 Task: Add an event with the title Monthly Sales Review and Goal Setting, date '2023/10/07', time 7:00 AM to 9:00 AMand add a description: Project risk mitigation refers to the process of identifying potential risks that could impact a project's success and taking proactive steps to minimize or eliminate those risks. It involves implementing strategies, actions, and contingency plans to reduce the likelihood and impact of identified risks. Select event color  Blueberry . Add location for the event as: Gothenburg, Sweden, logged in from the account softage.4@softage.netand send the event invitation to softage.3@softage.net and softage.5@softage.net. Set a reminder for the event Weekly on Sunday
Action: Mouse moved to (92, 107)
Screenshot: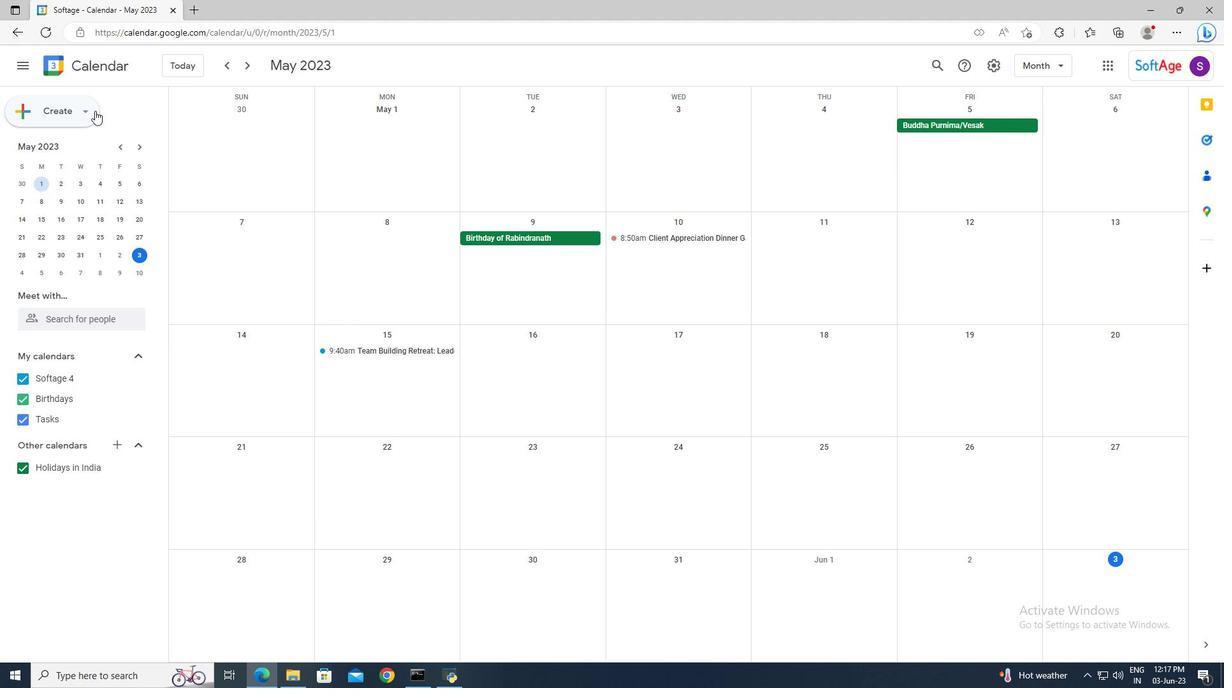 
Action: Mouse pressed left at (92, 107)
Screenshot: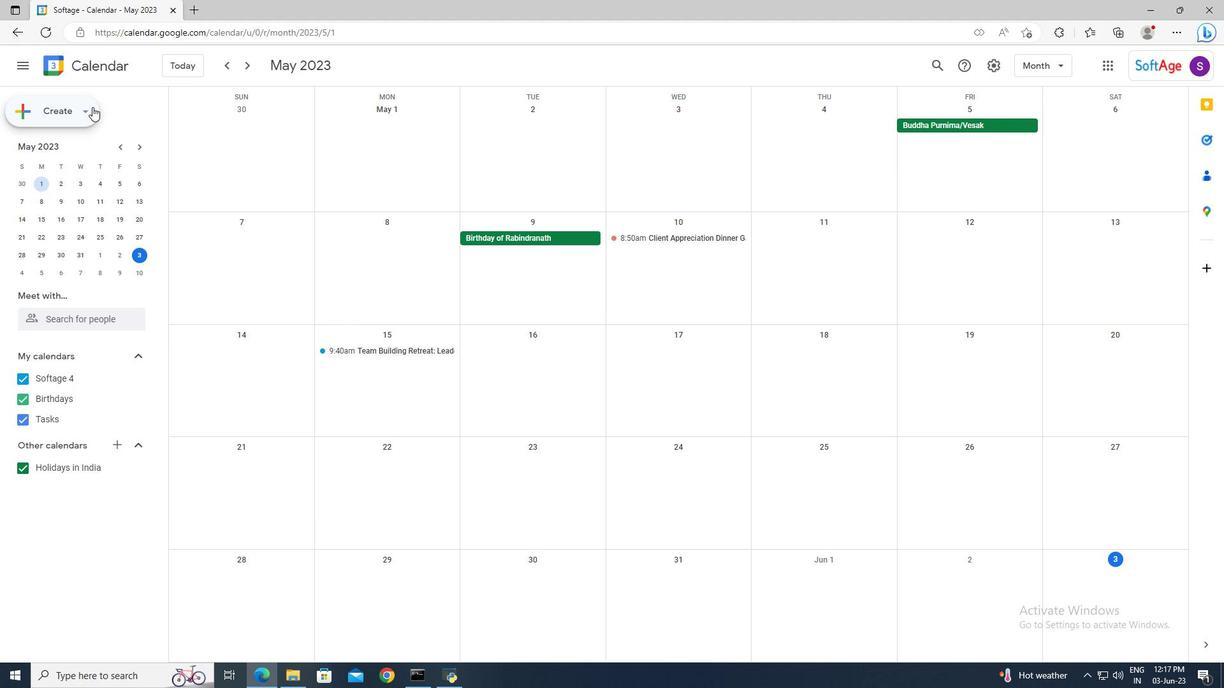 
Action: Mouse moved to (92, 144)
Screenshot: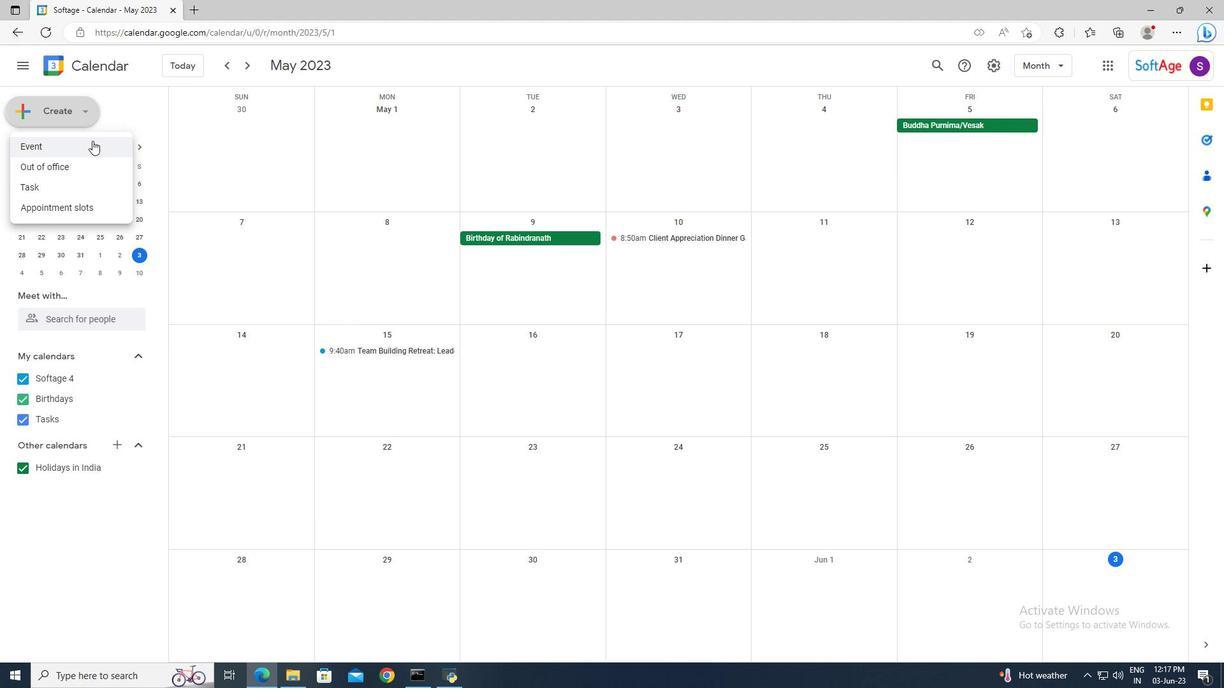 
Action: Mouse pressed left at (92, 144)
Screenshot: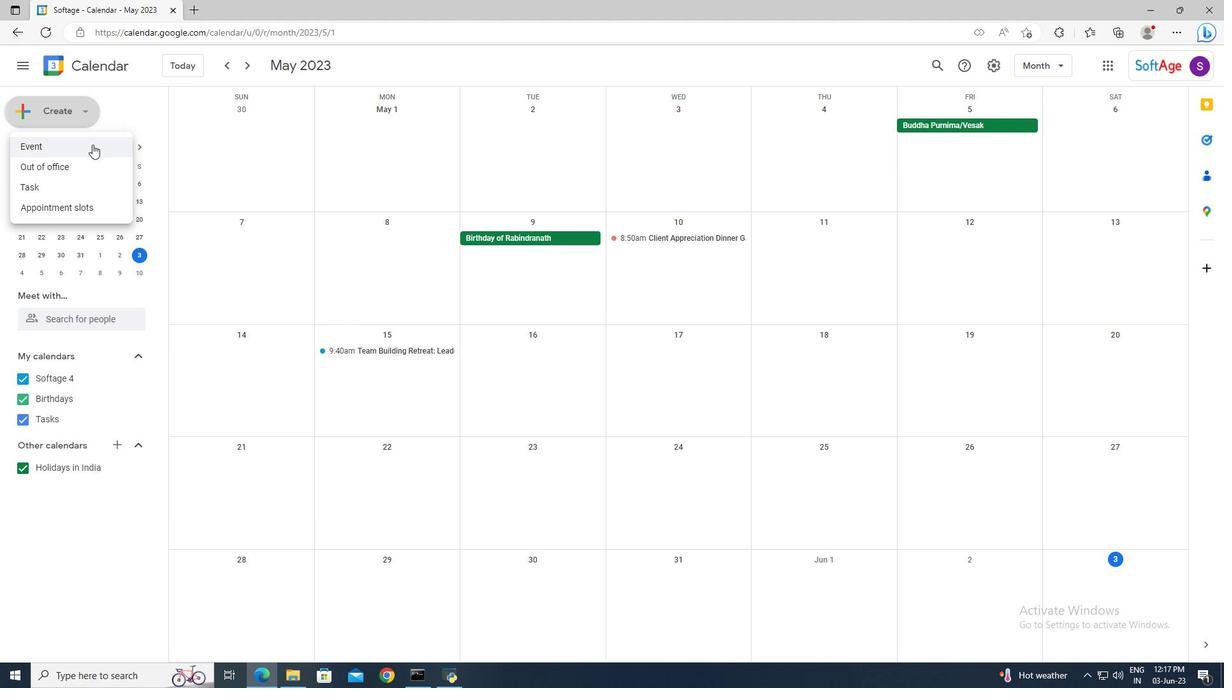
Action: Mouse moved to (213, 424)
Screenshot: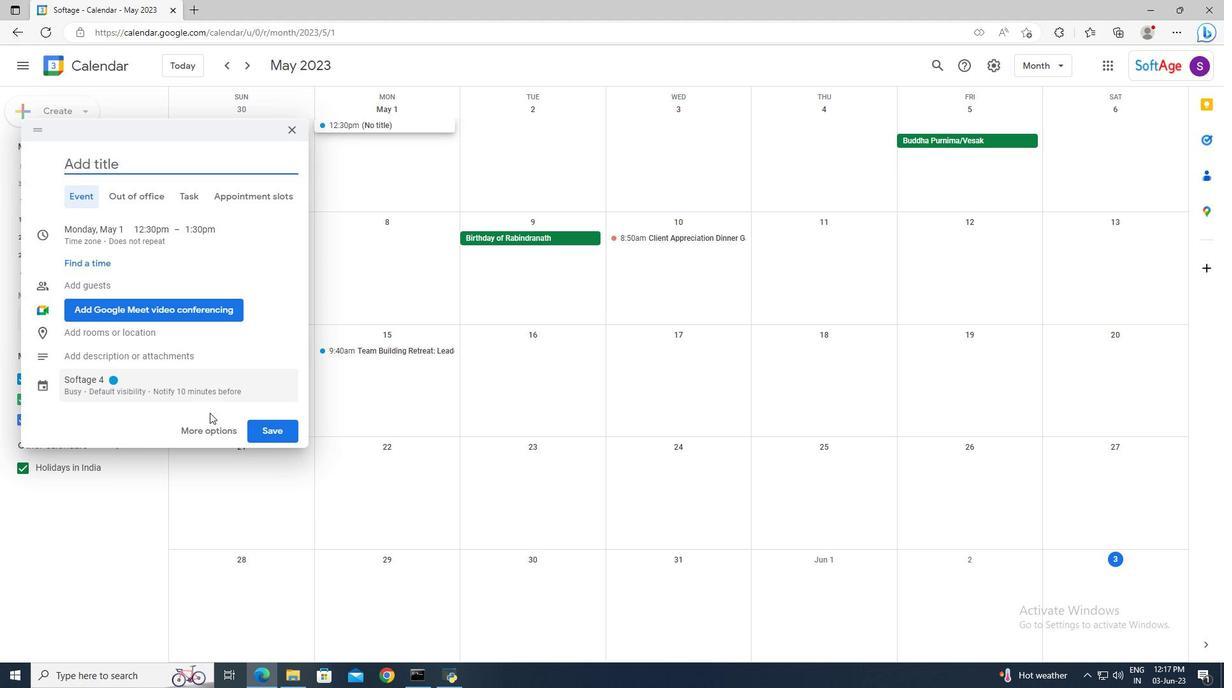
Action: Mouse pressed left at (213, 424)
Screenshot: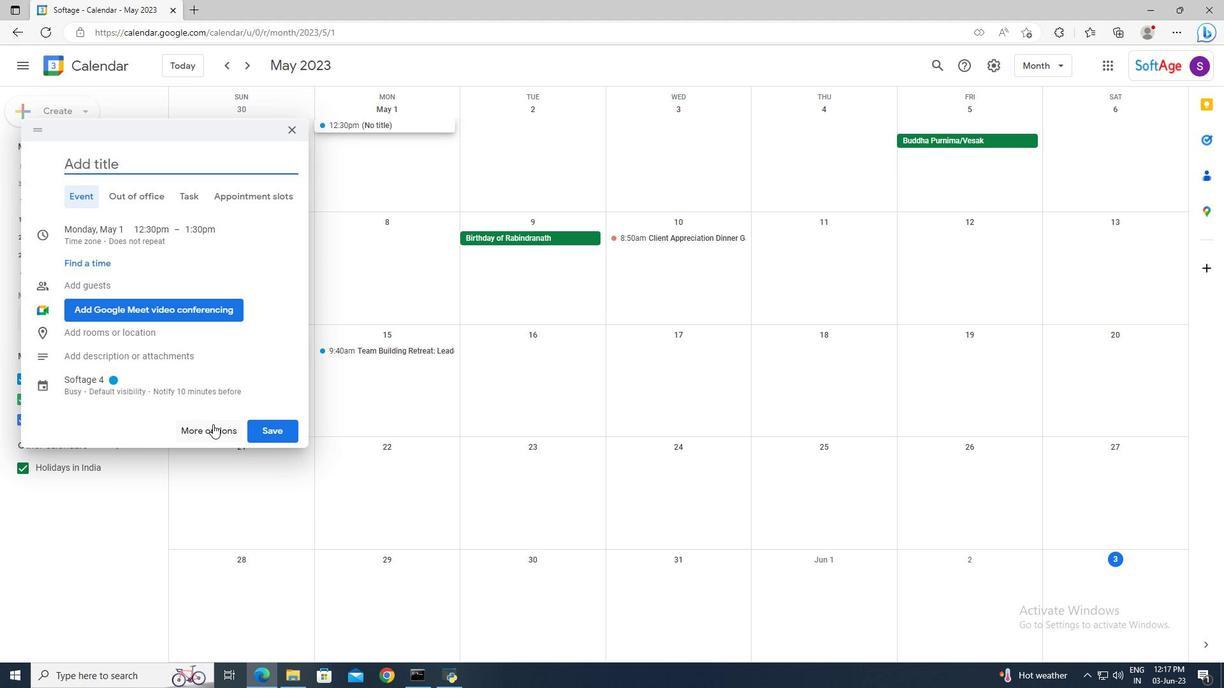 
Action: Mouse moved to (216, 71)
Screenshot: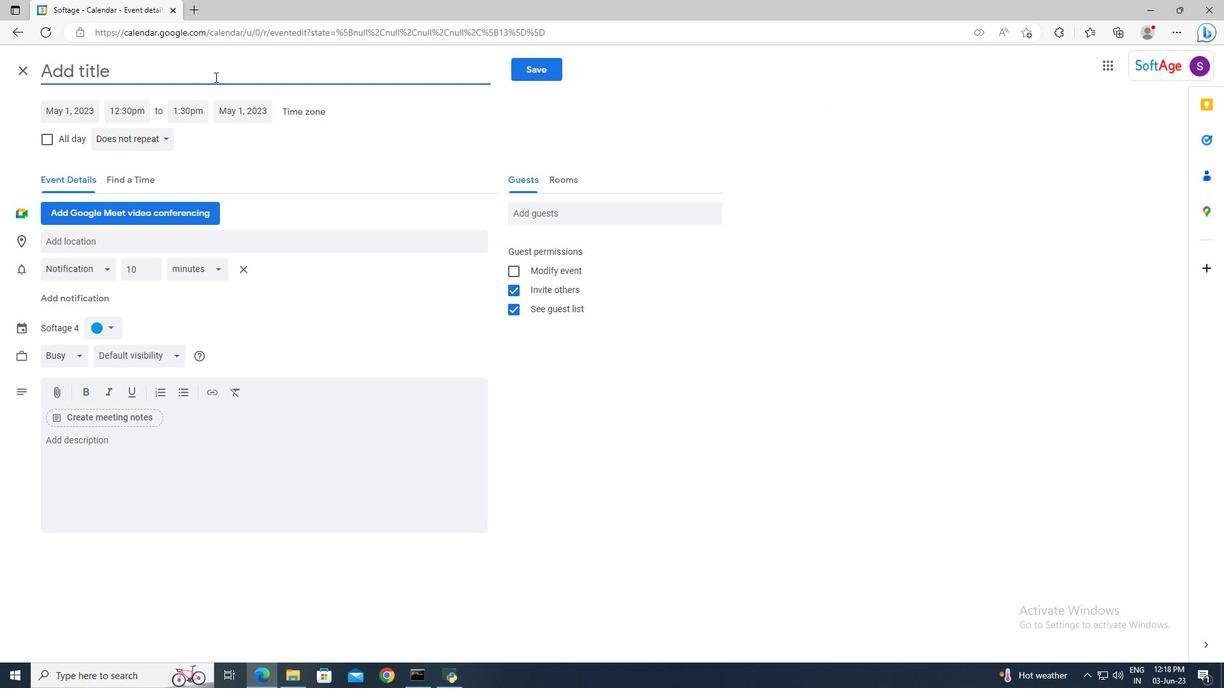 
Action: Mouse pressed left at (216, 71)
Screenshot: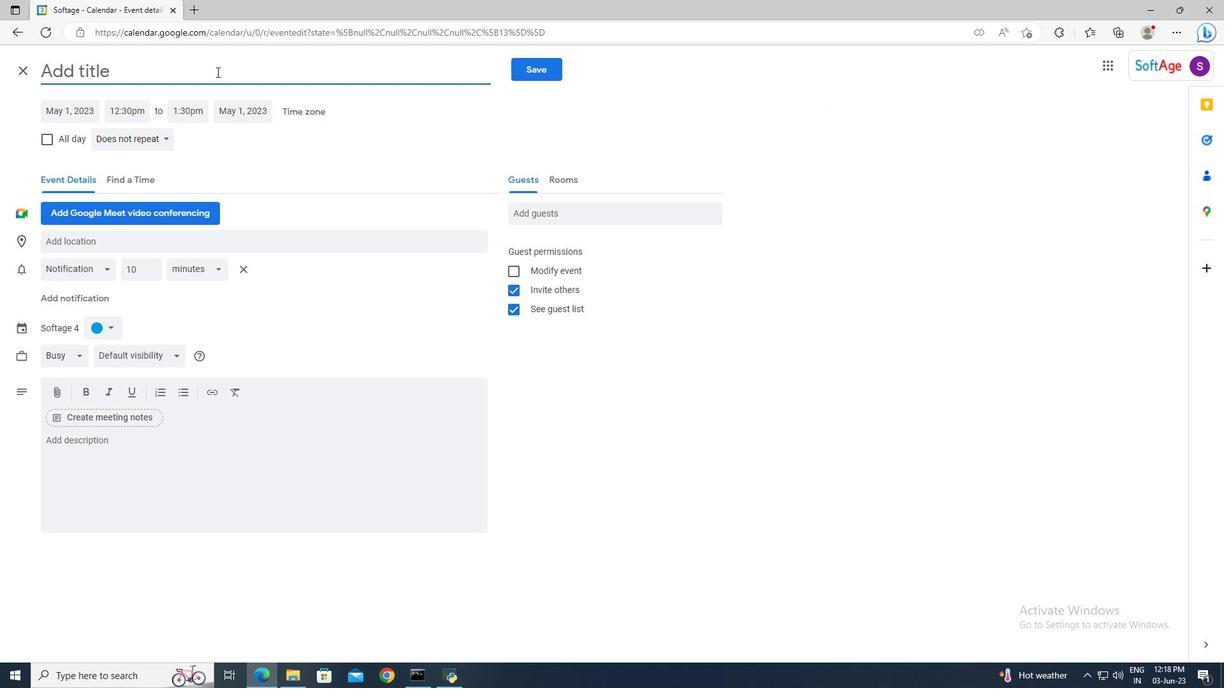 
Action: Key pressed <Key.shift>Monthly<Key.space><Key.shift_r>Sales<Key.space><Key.shift>Review<Key.space>and<Key.space><Key.shift>Goal<Key.space><Key.shift_r>Setting
Screenshot: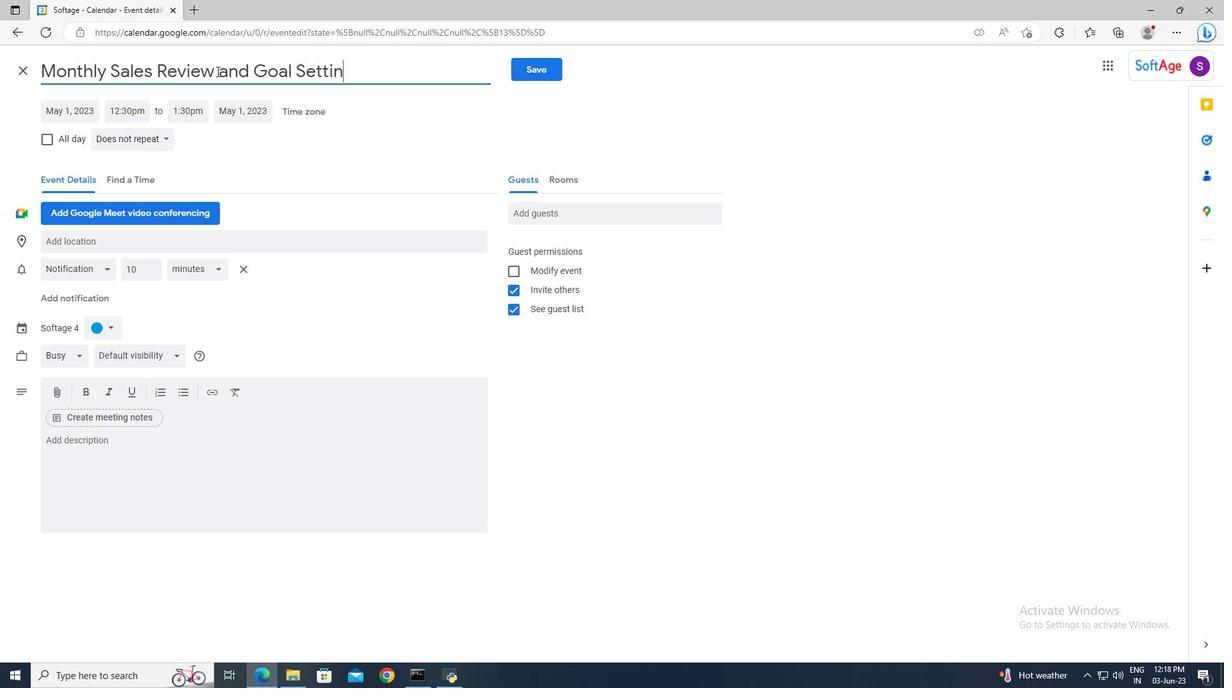
Action: Mouse moved to (79, 111)
Screenshot: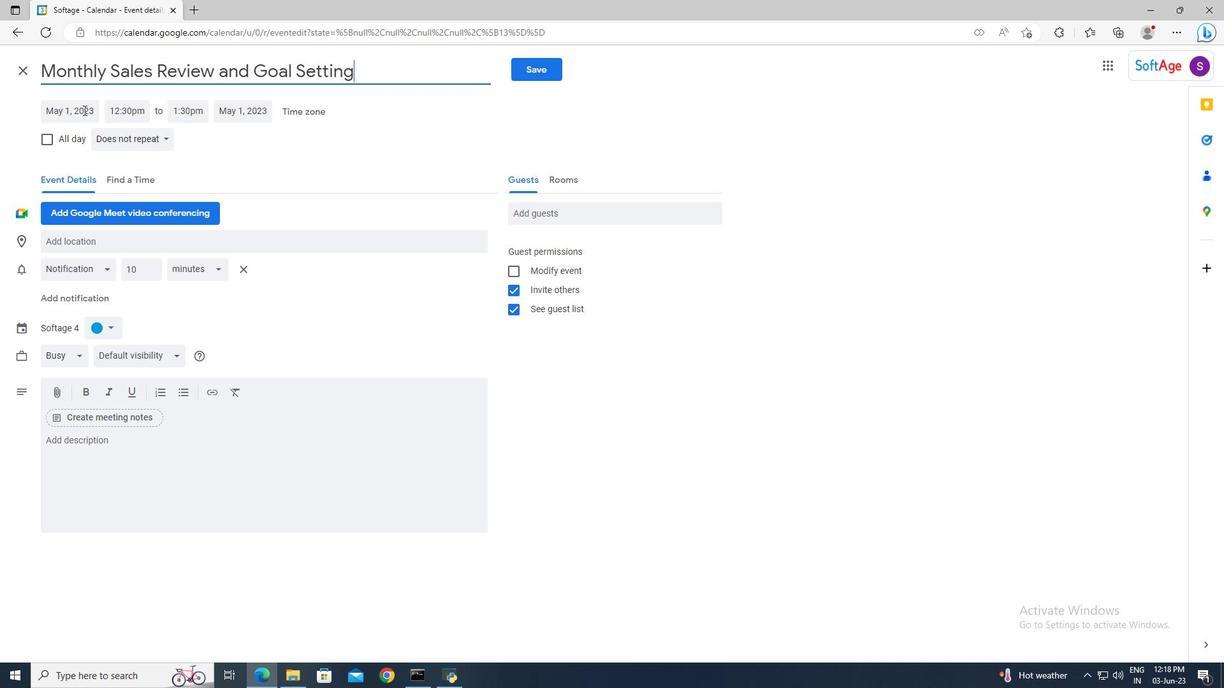 
Action: Mouse pressed left at (79, 111)
Screenshot: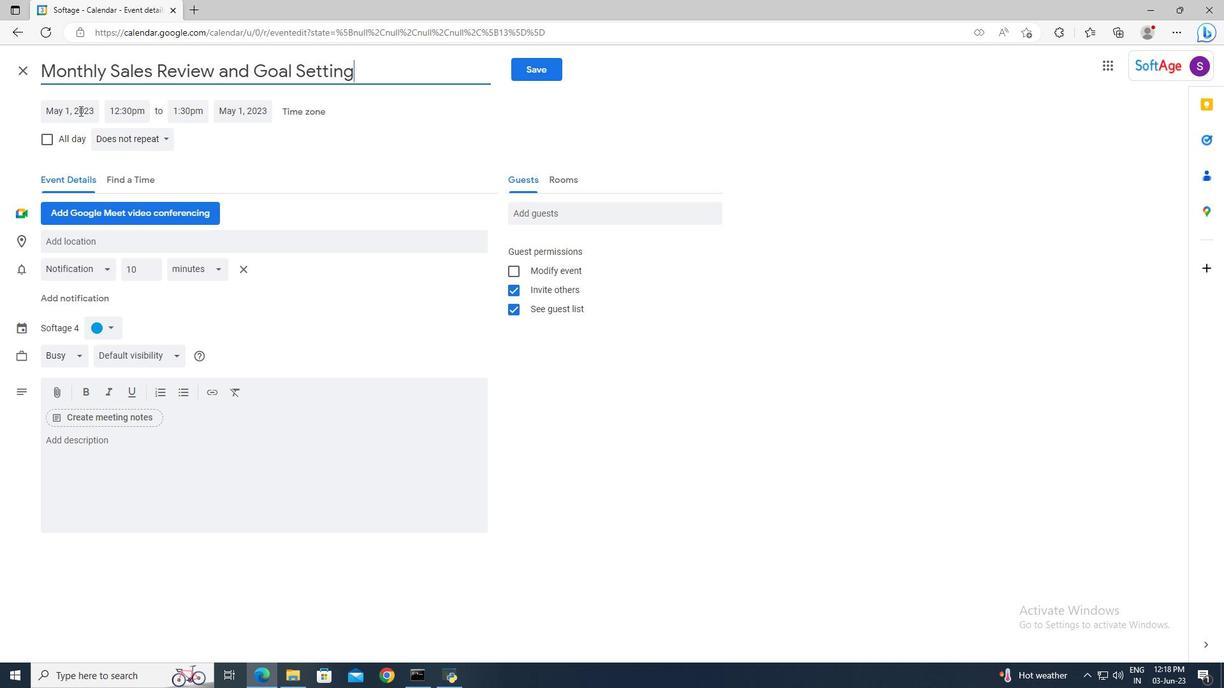 
Action: Mouse moved to (196, 135)
Screenshot: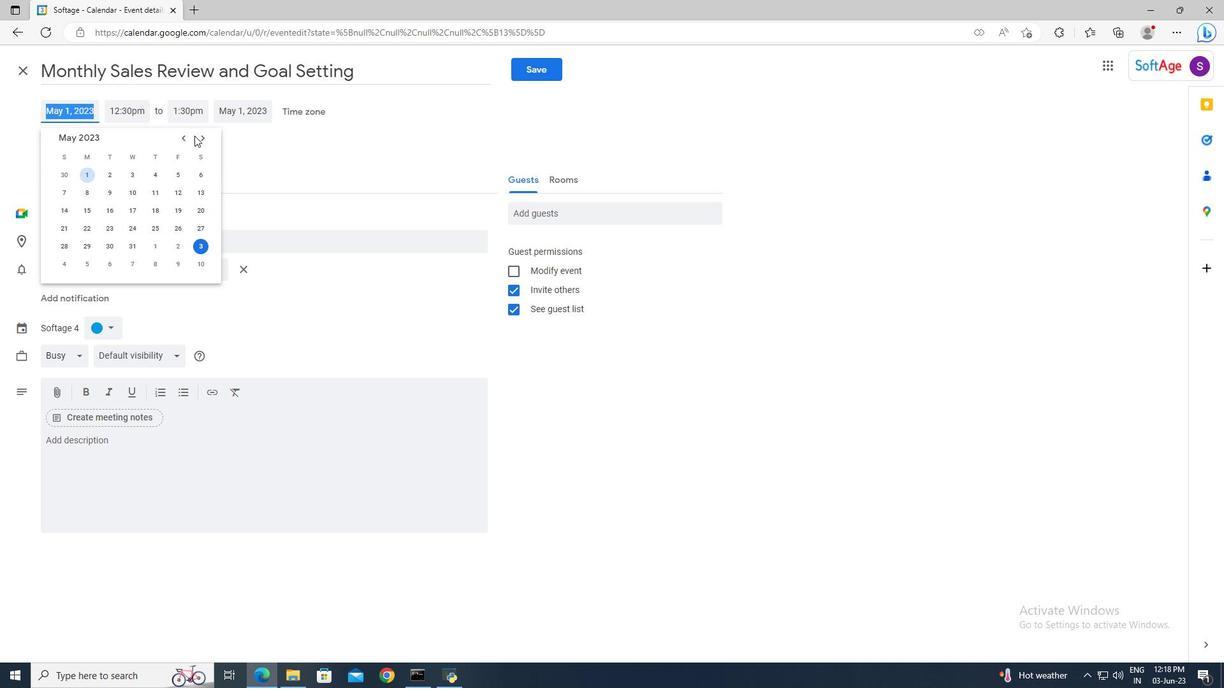 
Action: Mouse pressed left at (196, 135)
Screenshot: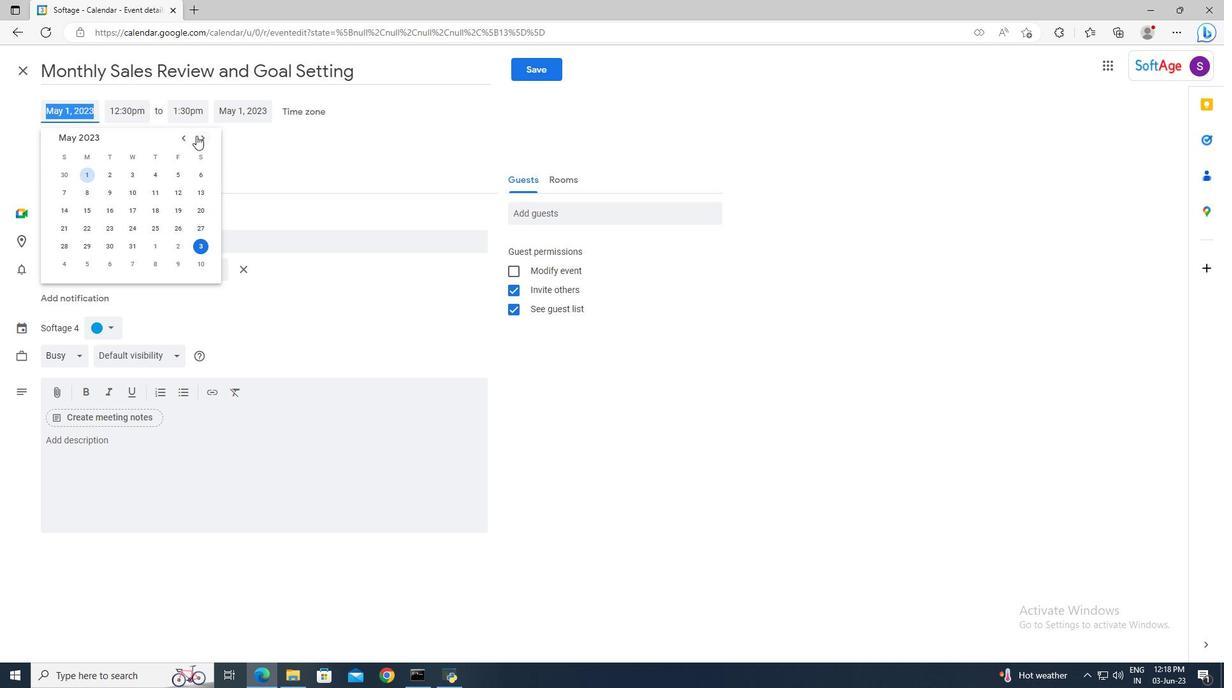 
Action: Mouse pressed left at (196, 135)
Screenshot: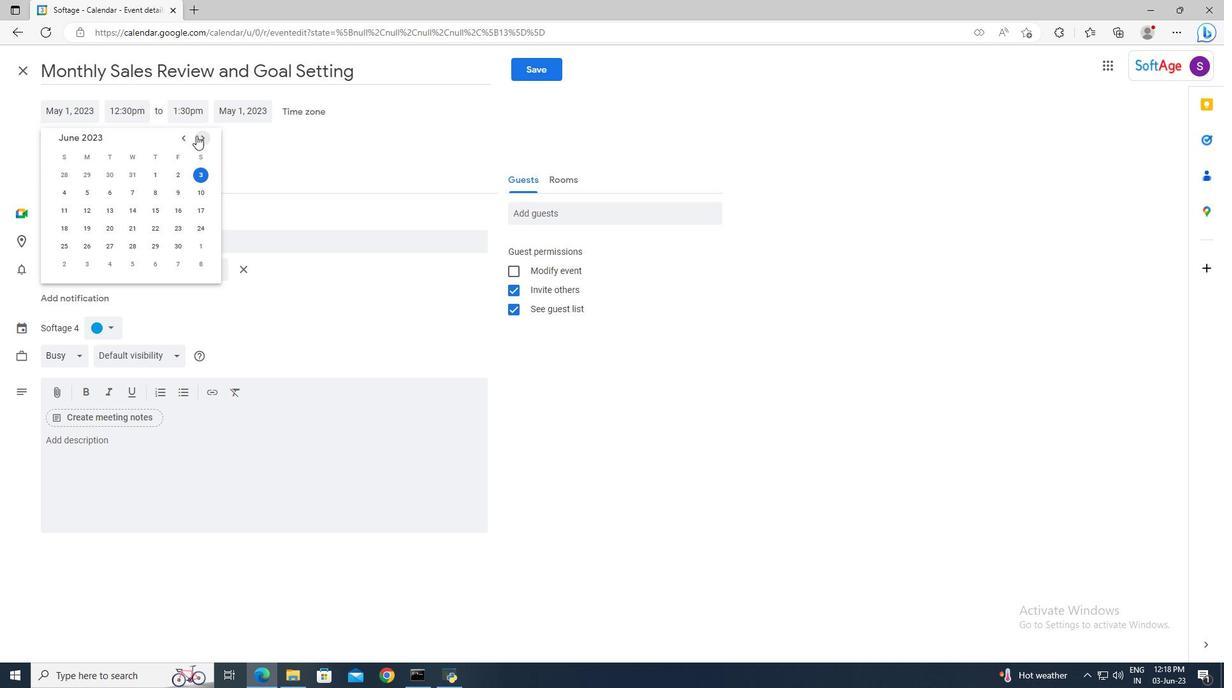 
Action: Mouse pressed left at (196, 135)
Screenshot: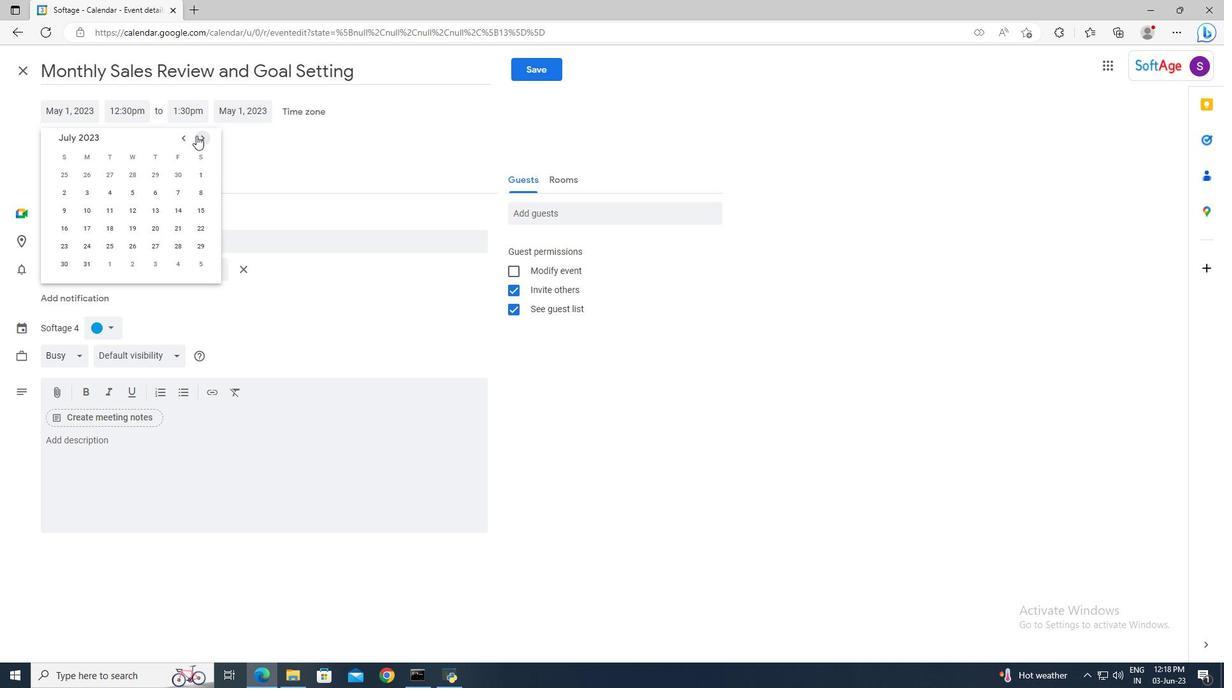 
Action: Mouse pressed left at (196, 135)
Screenshot: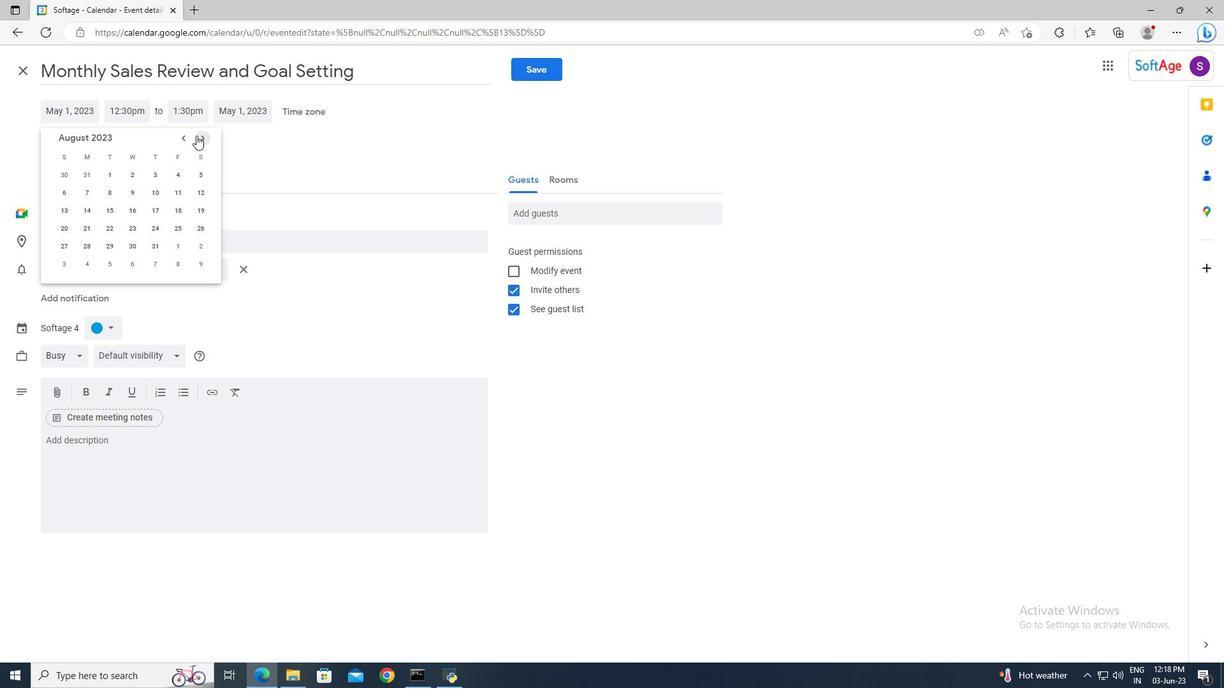 
Action: Mouse pressed left at (196, 135)
Screenshot: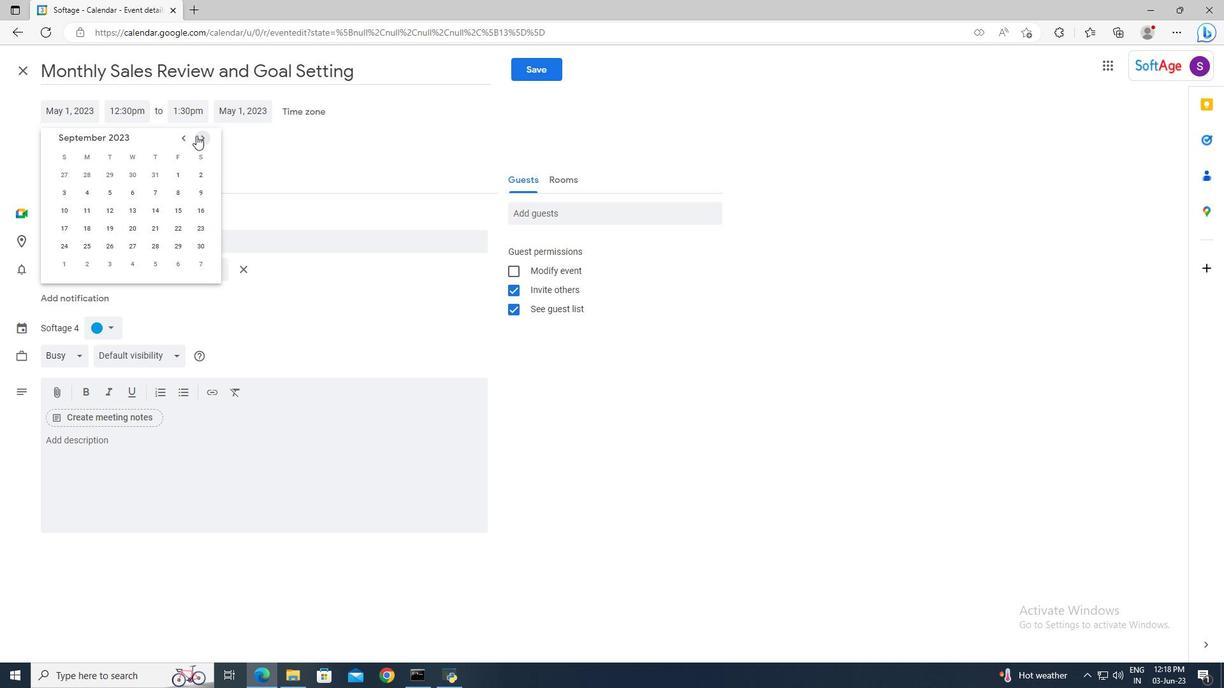 
Action: Mouse moved to (200, 174)
Screenshot: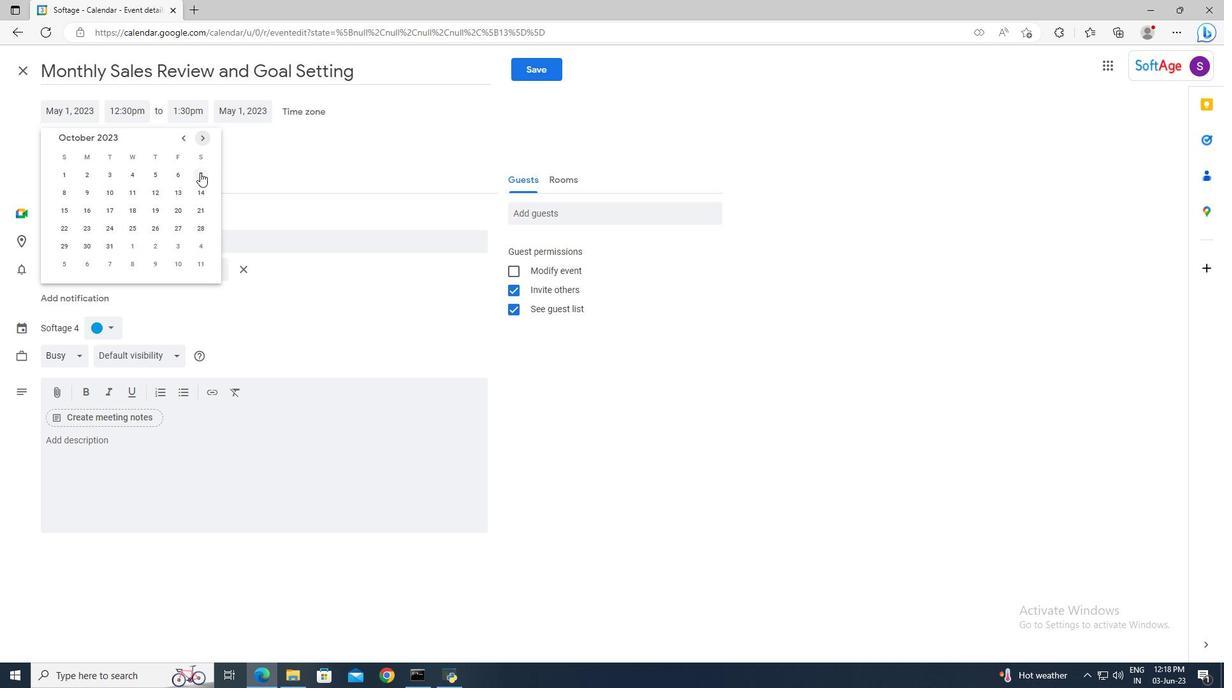 
Action: Mouse pressed left at (200, 174)
Screenshot: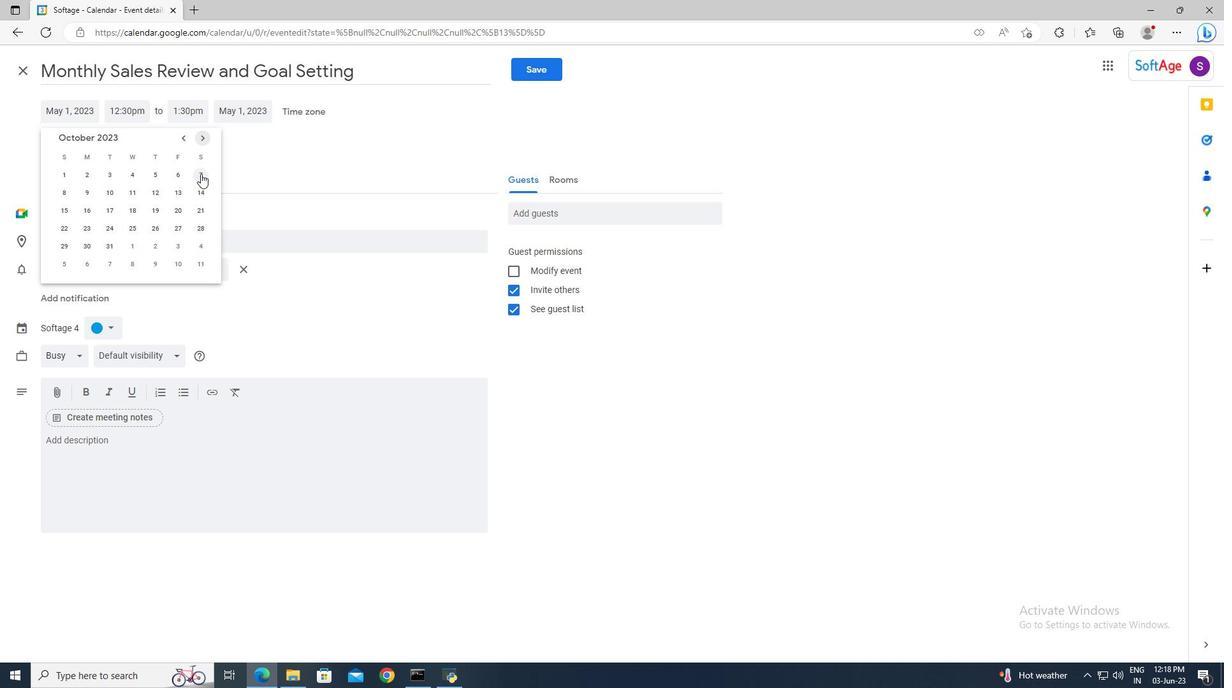 
Action: Mouse moved to (135, 107)
Screenshot: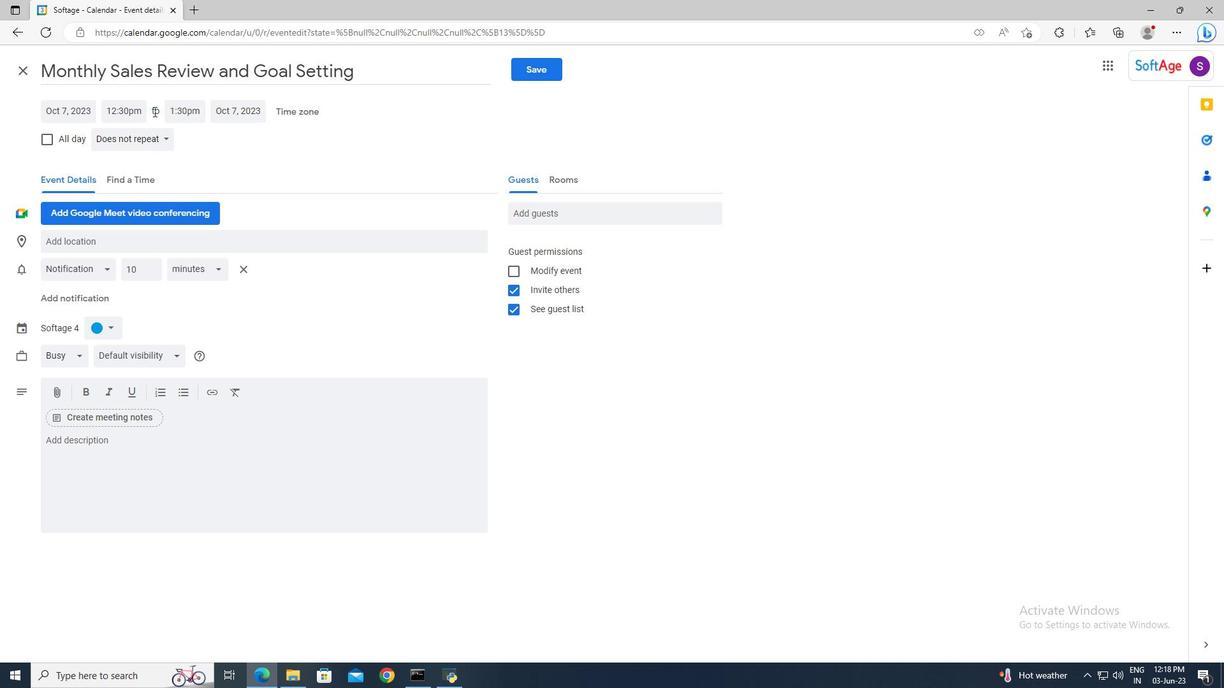 
Action: Mouse pressed left at (135, 107)
Screenshot: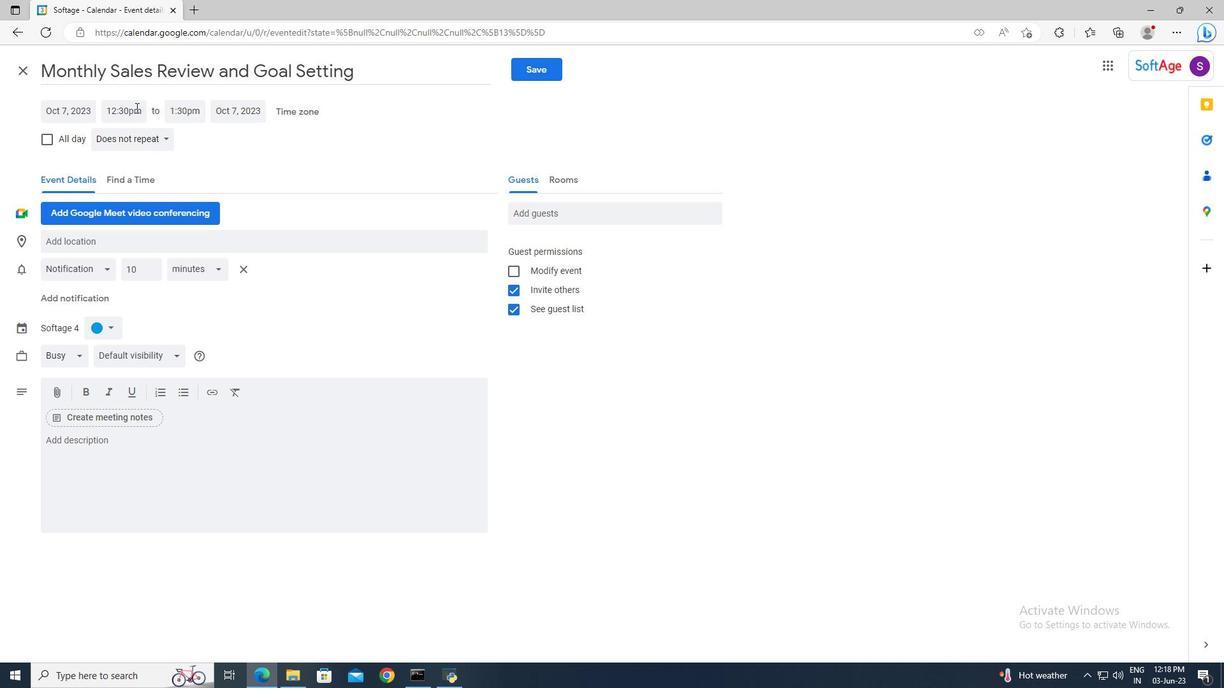 
Action: Key pressed 7<Key.shift>:00am<Key.enter><Key.tab>9<Key.shift>:00am<Key.enter>
Screenshot: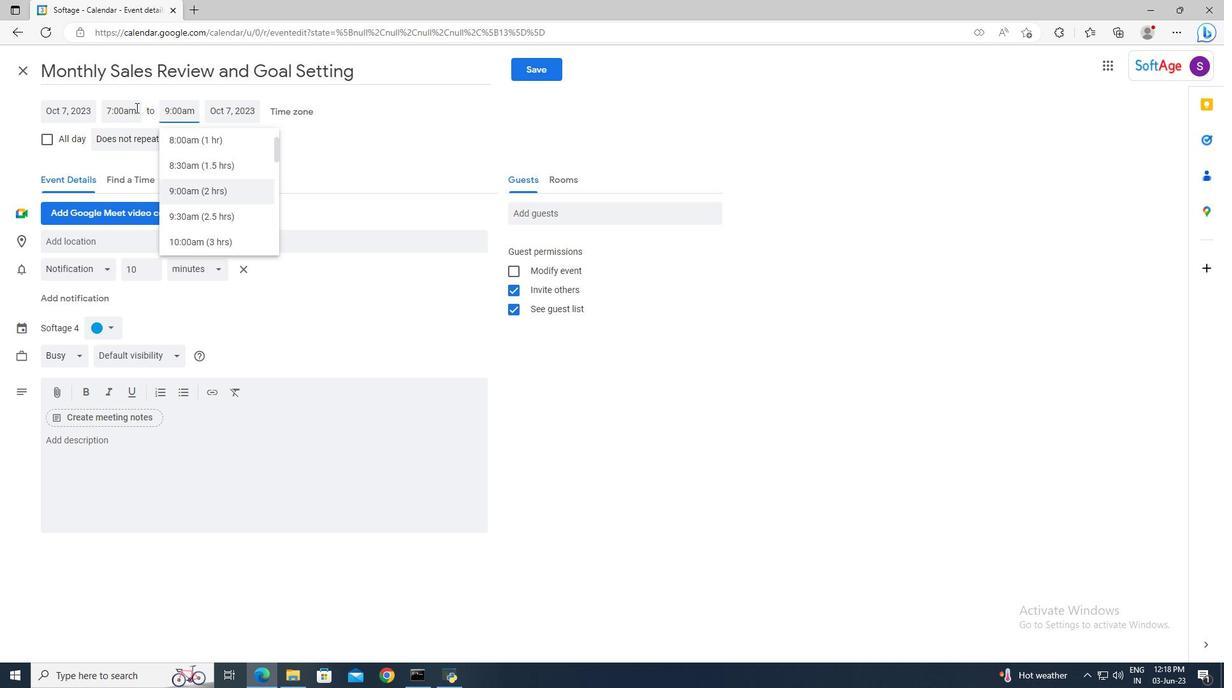 
Action: Mouse moved to (138, 438)
Screenshot: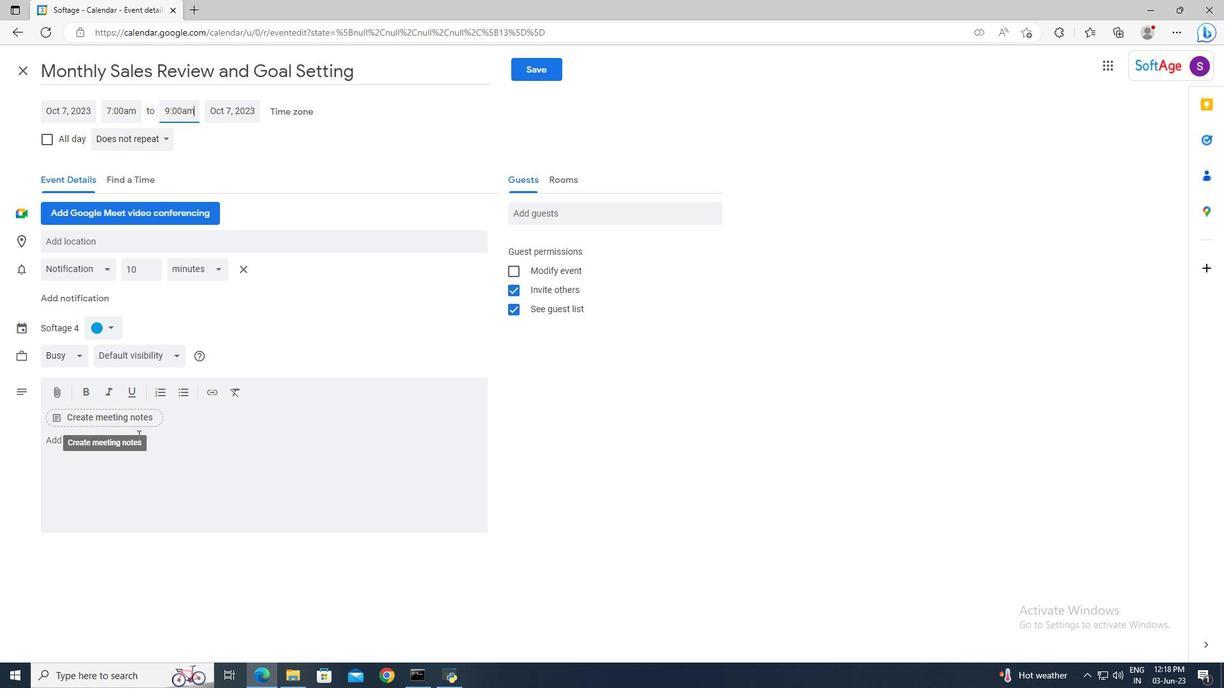 
Action: Mouse pressed left at (138, 438)
Screenshot: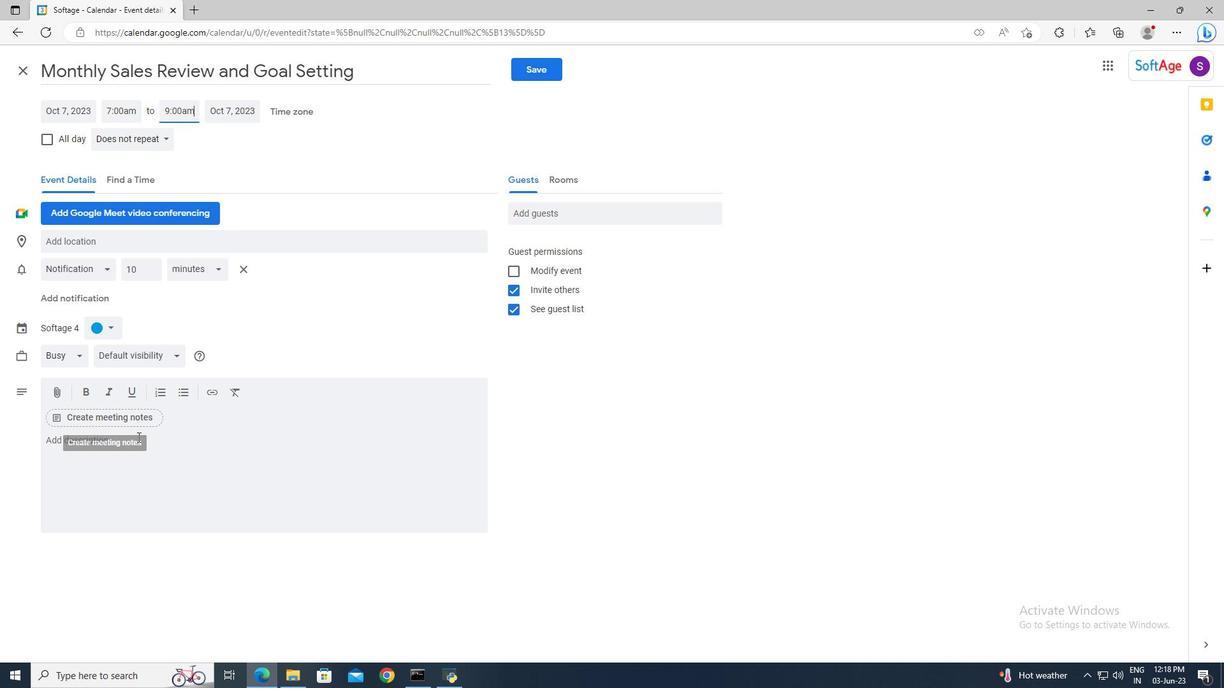 
Action: Key pressed <Key.shift>Project<Key.space>risk<Key.space>mitigation<Key.space>refers<Key.space>to<Key.space>the<Key.space>process<Key.space>of<Key.space>identifying<Key.space>potential<Key.space>risks<Key.space>that<Key.space>could<Key.space>impact<Key.space>a<Key.space>project's<Key.space>success<Key.space>and<Key.space>taking<Key.space>proactive<Key.space>steps<Key.space>to<Key.space>minimize<Key.space>or<Key.space>eliminate<Key.space>those<Key.space>risks.<Key.space><Key.shift_r>It<Key.space>involves<Key.space>implementing<Key.space>strategies,<Key.space>actions,<Key.space>and<Key.space>contingency<Key.space>plans<Key.space>to<Key.space>reduce<Key.space>the<Key.space>likelihood<Key.space>and<Key.space>impact<Key.space>of<Key.space>identified<Key.space>risks.
Screenshot: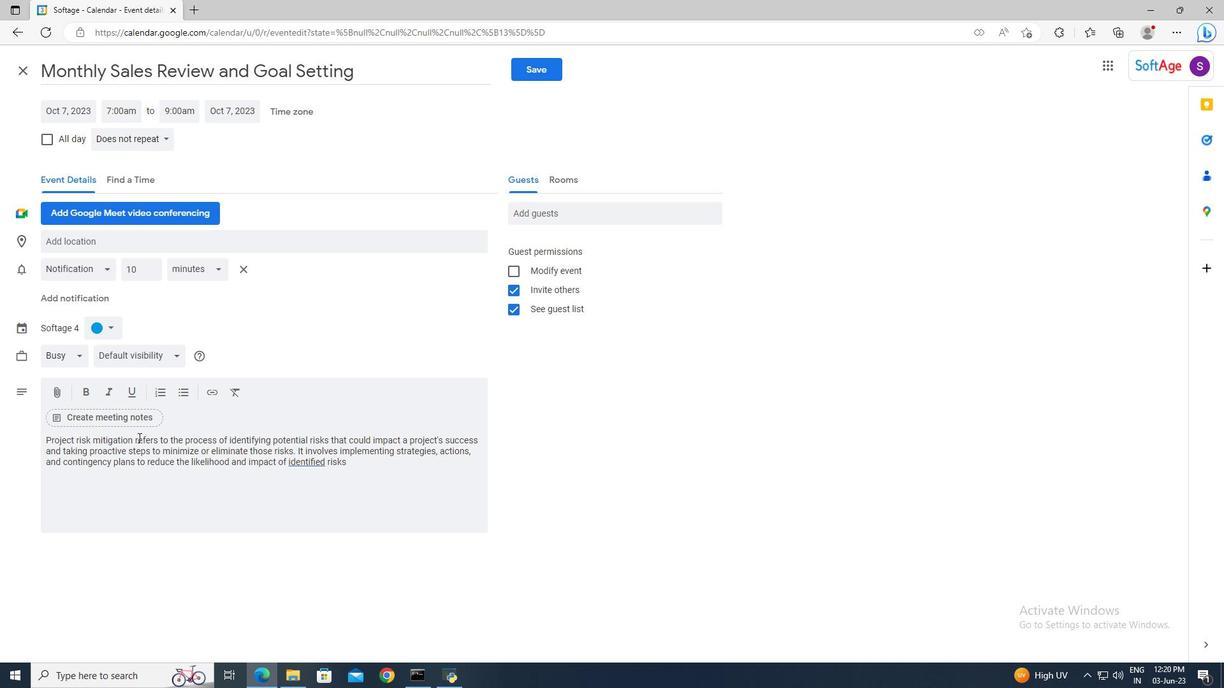 
Action: Mouse moved to (95, 325)
Screenshot: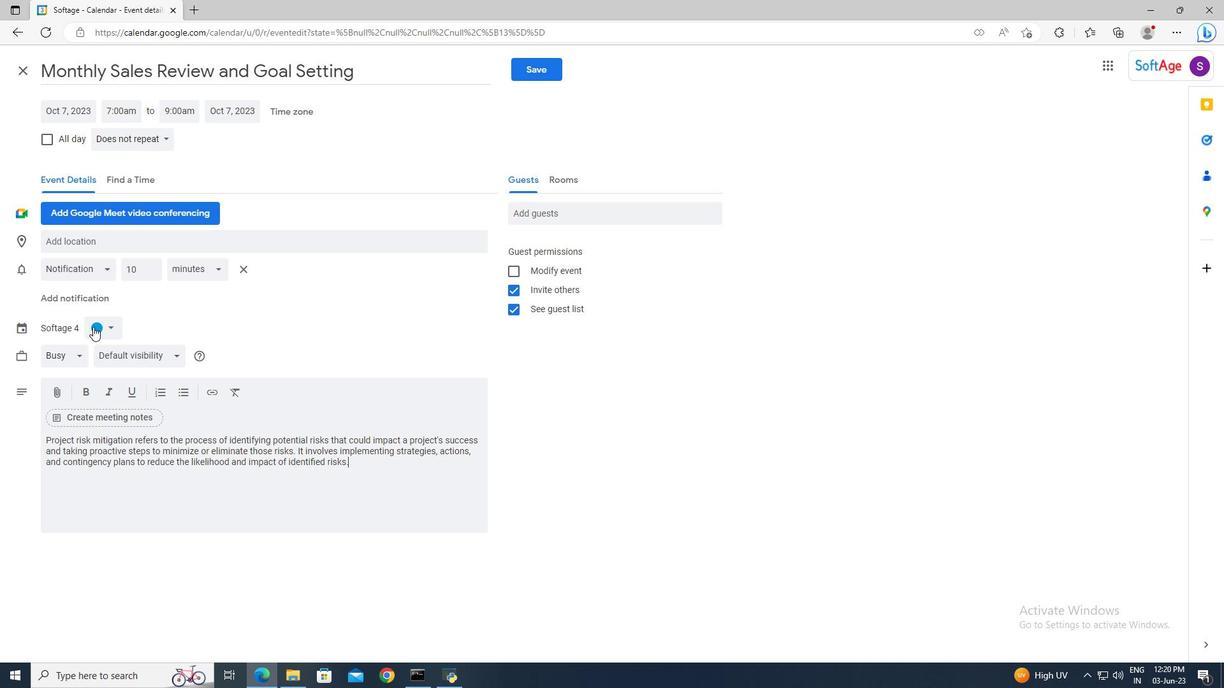 
Action: Mouse pressed left at (95, 325)
Screenshot: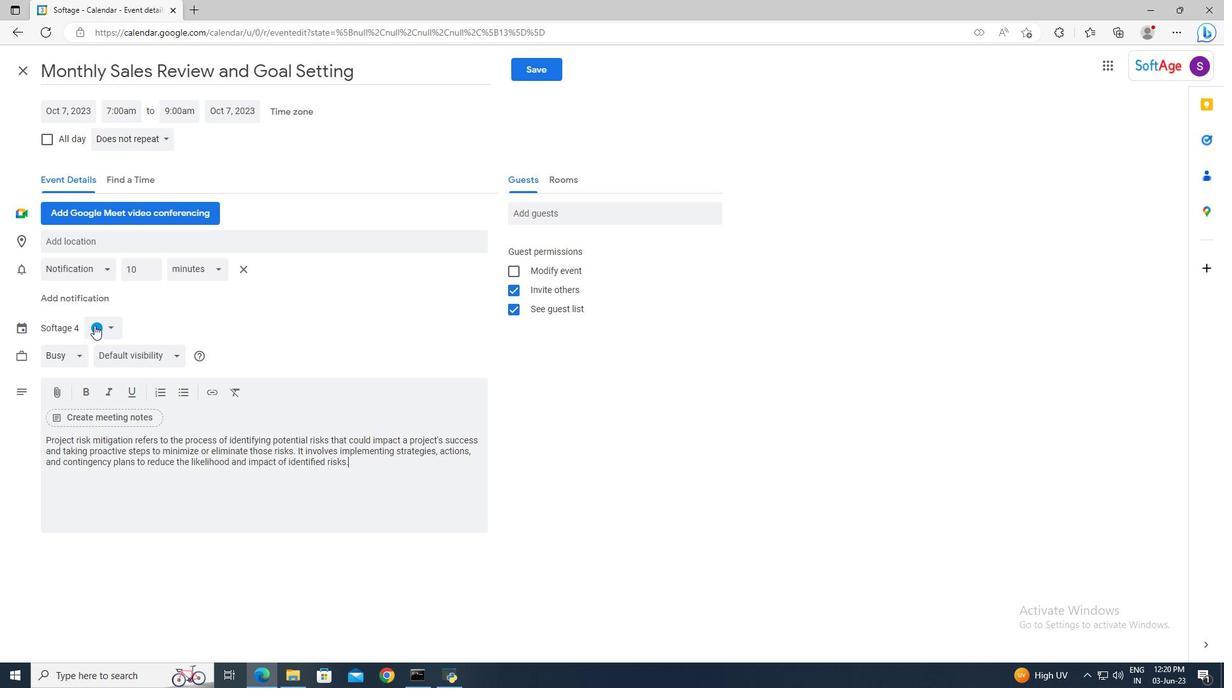 
Action: Mouse moved to (112, 373)
Screenshot: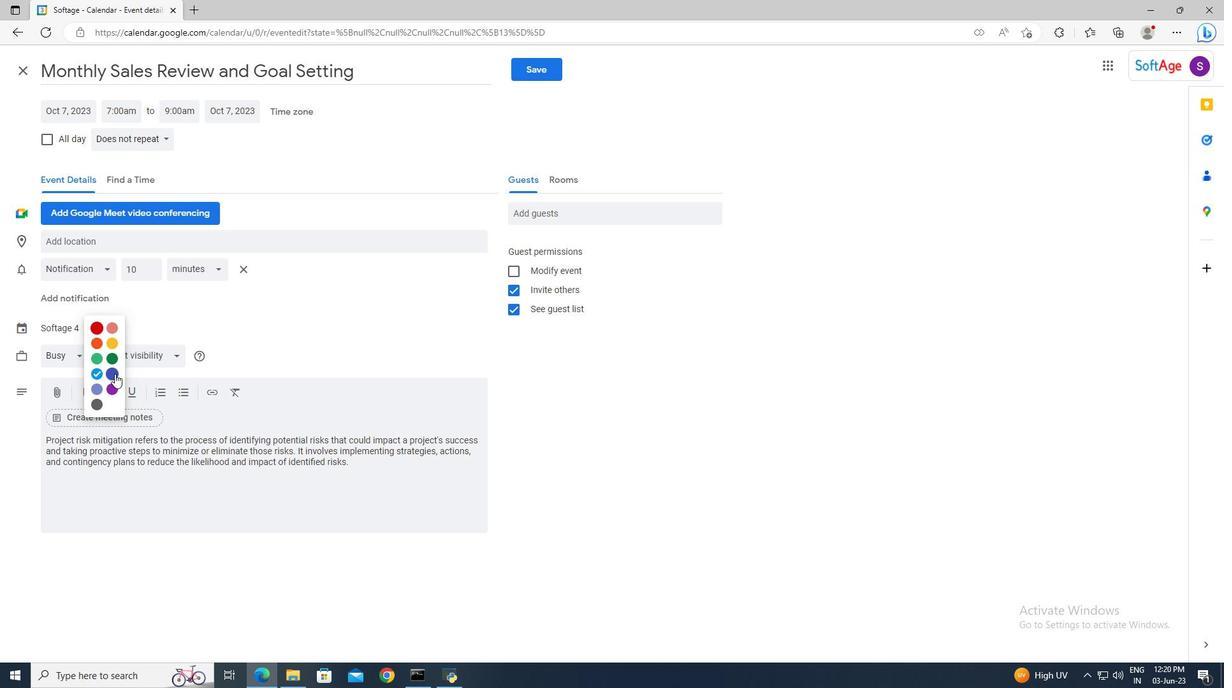 
Action: Mouse pressed left at (112, 373)
Screenshot: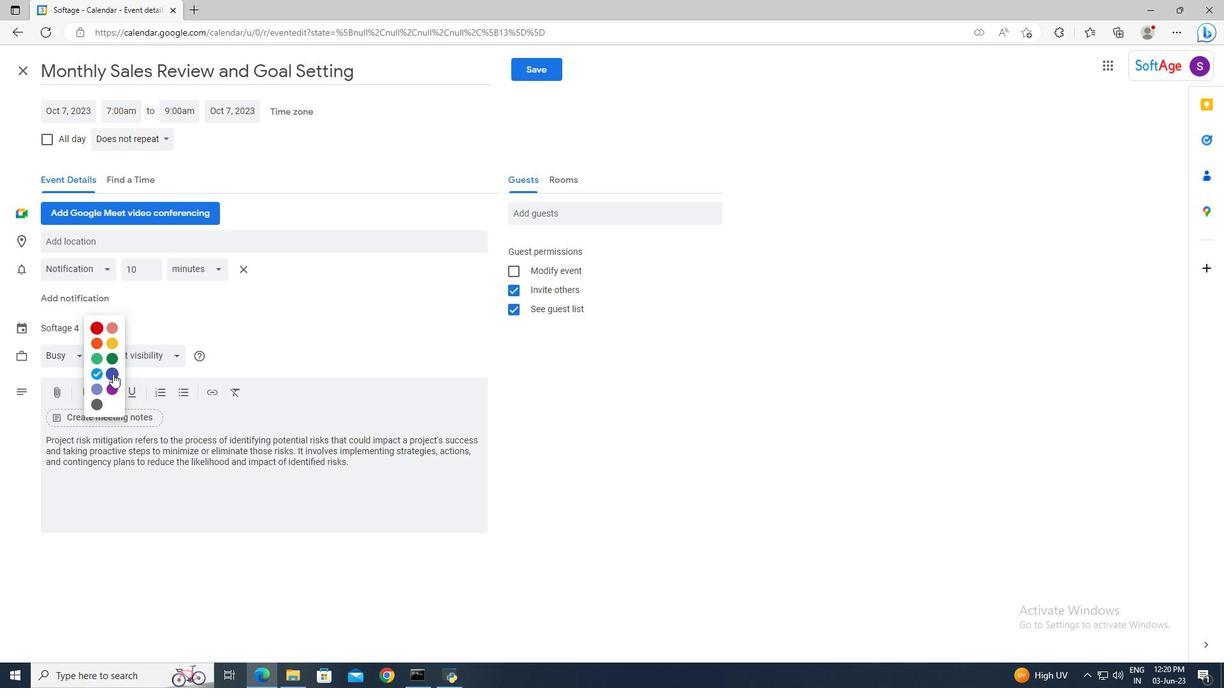 
Action: Mouse moved to (129, 245)
Screenshot: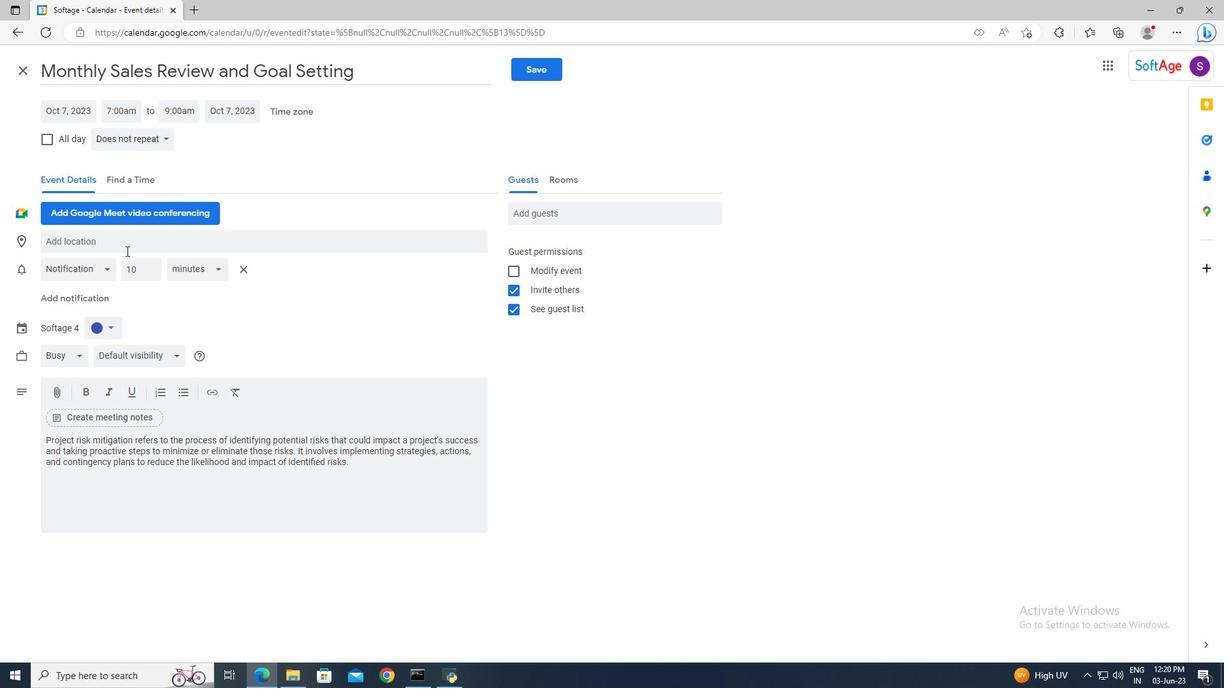 
Action: Mouse pressed left at (129, 245)
Screenshot: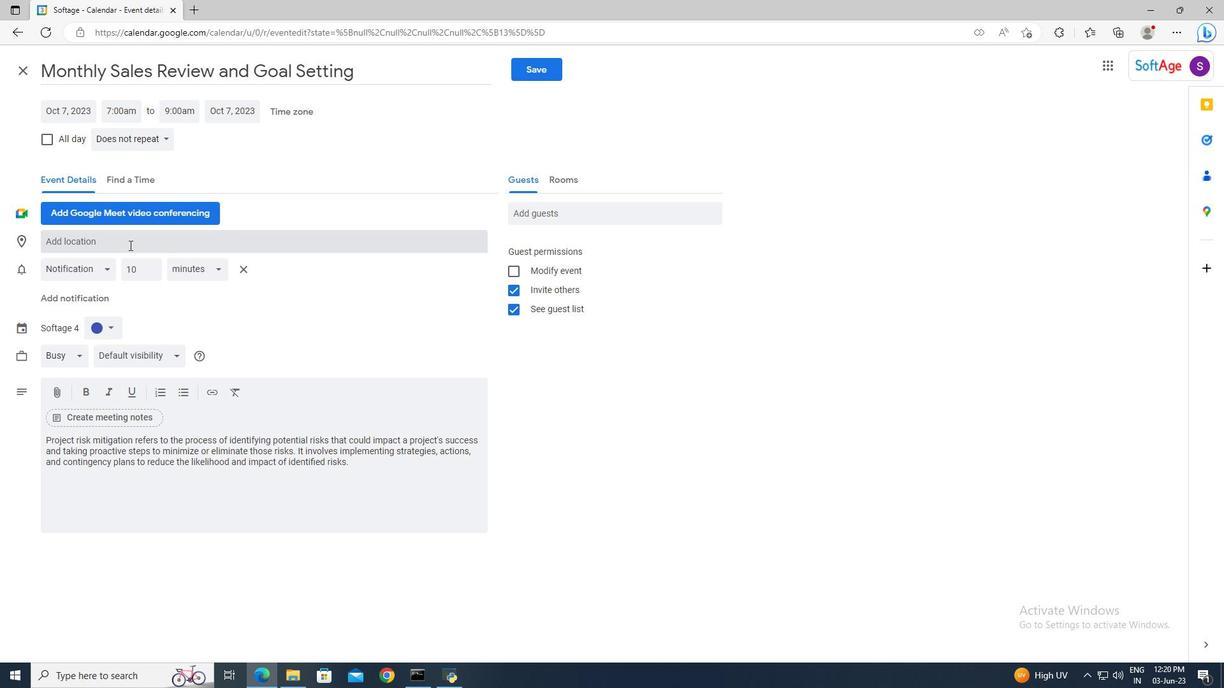 
Action: Key pressed <Key.shift>Gothenburg,<Key.space><Key.shift>Sweden
Screenshot: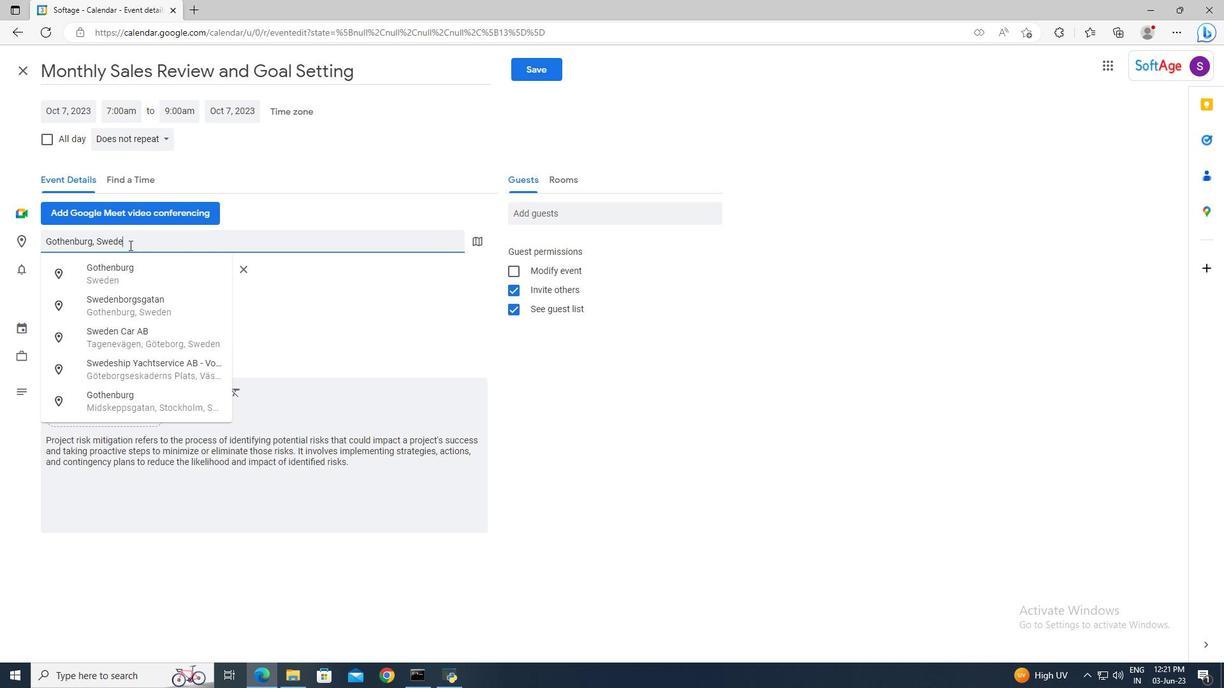 
Action: Mouse moved to (144, 262)
Screenshot: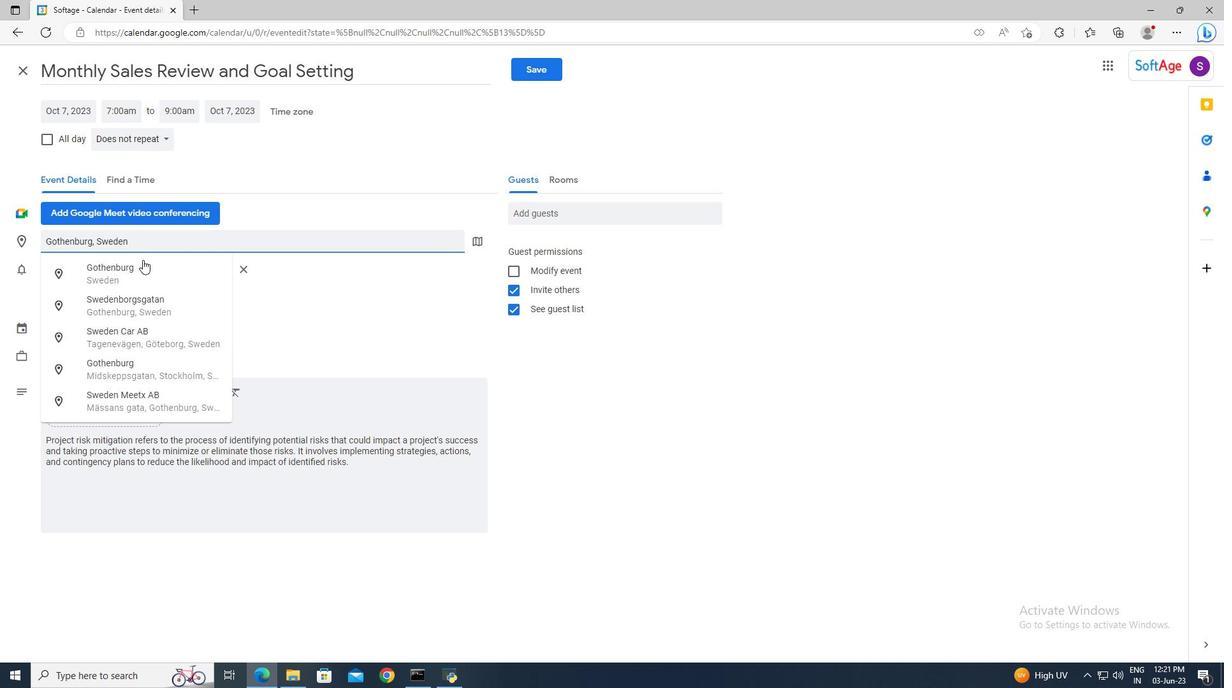 
Action: Mouse pressed left at (144, 262)
Screenshot: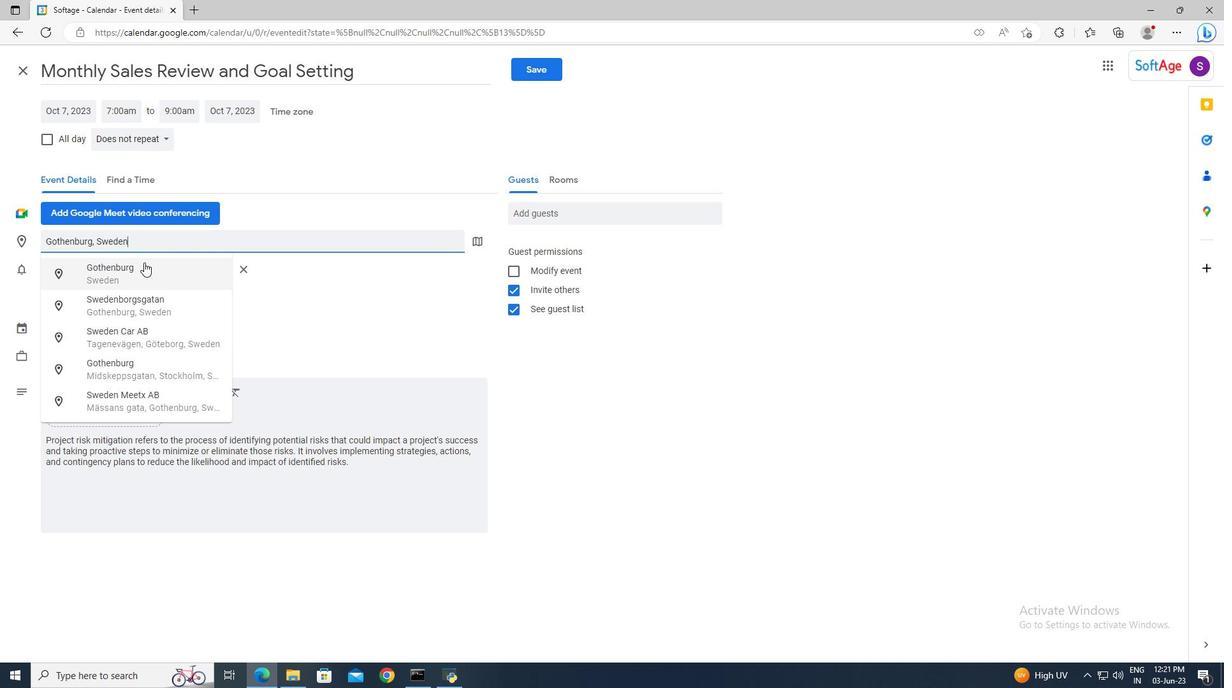
Action: Mouse moved to (524, 218)
Screenshot: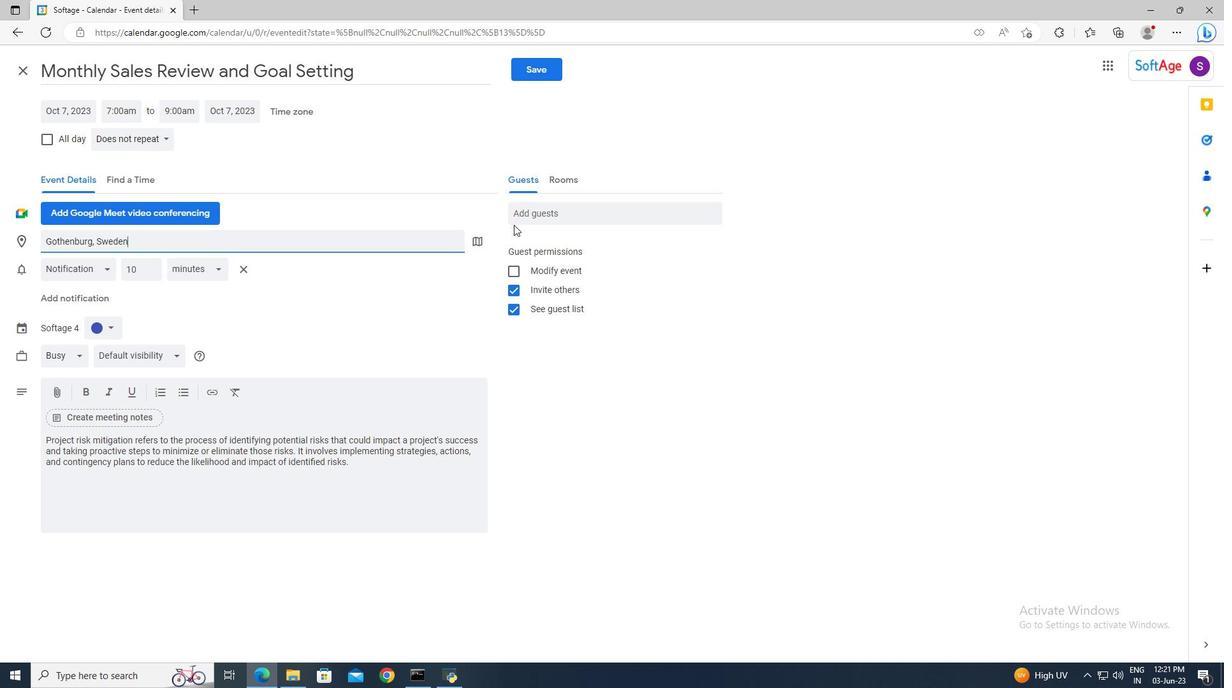 
Action: Mouse pressed left at (524, 218)
Screenshot: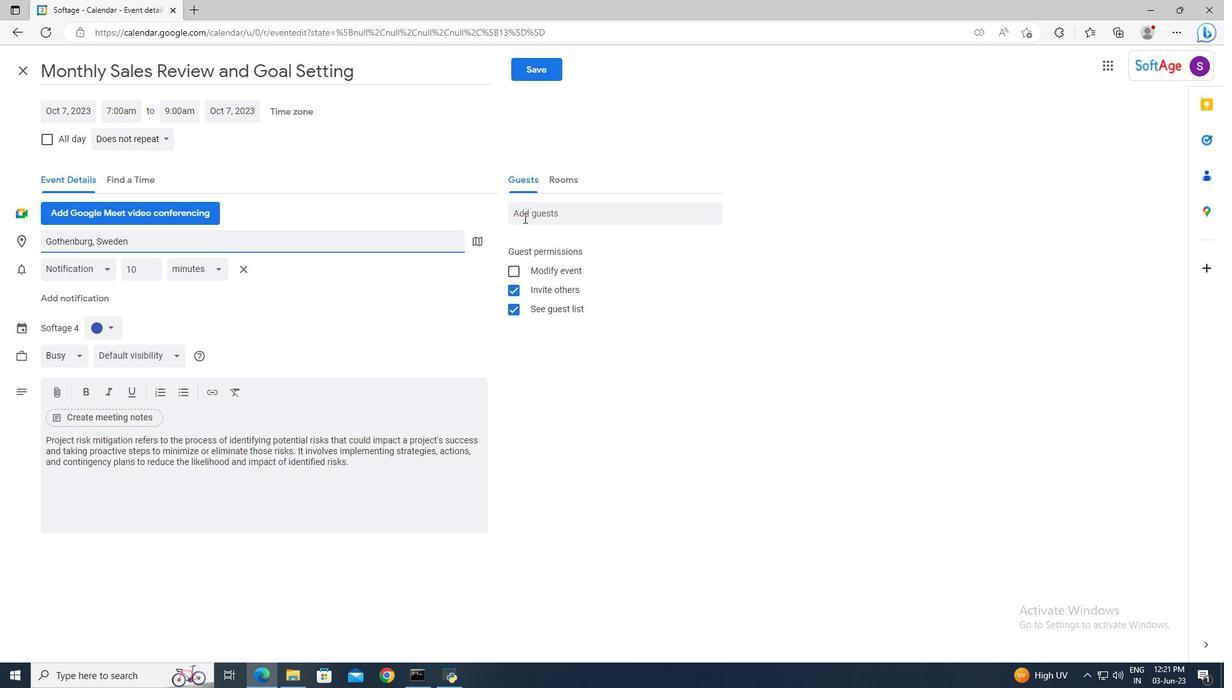 
Action: Mouse moved to (523, 217)
Screenshot: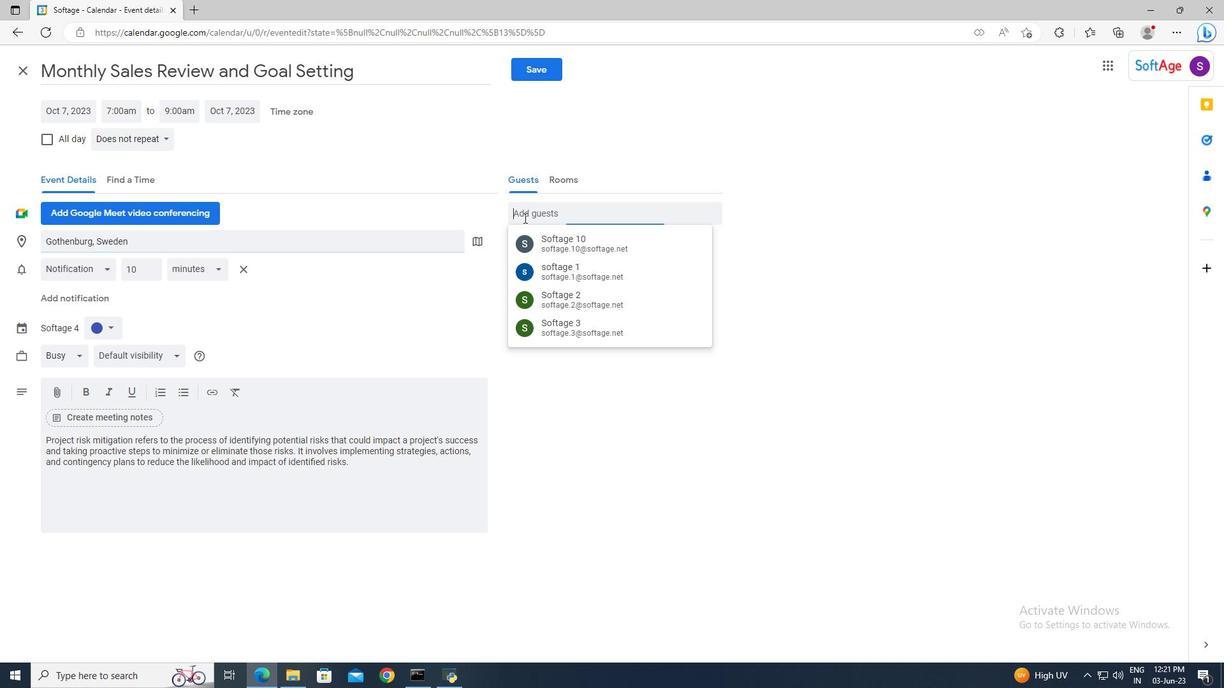 
Action: Key pressed softage.3<Key.shift>@softage.net<Key.enter>softage.5<Key.shift>@softage.net<Key.enter>
Screenshot: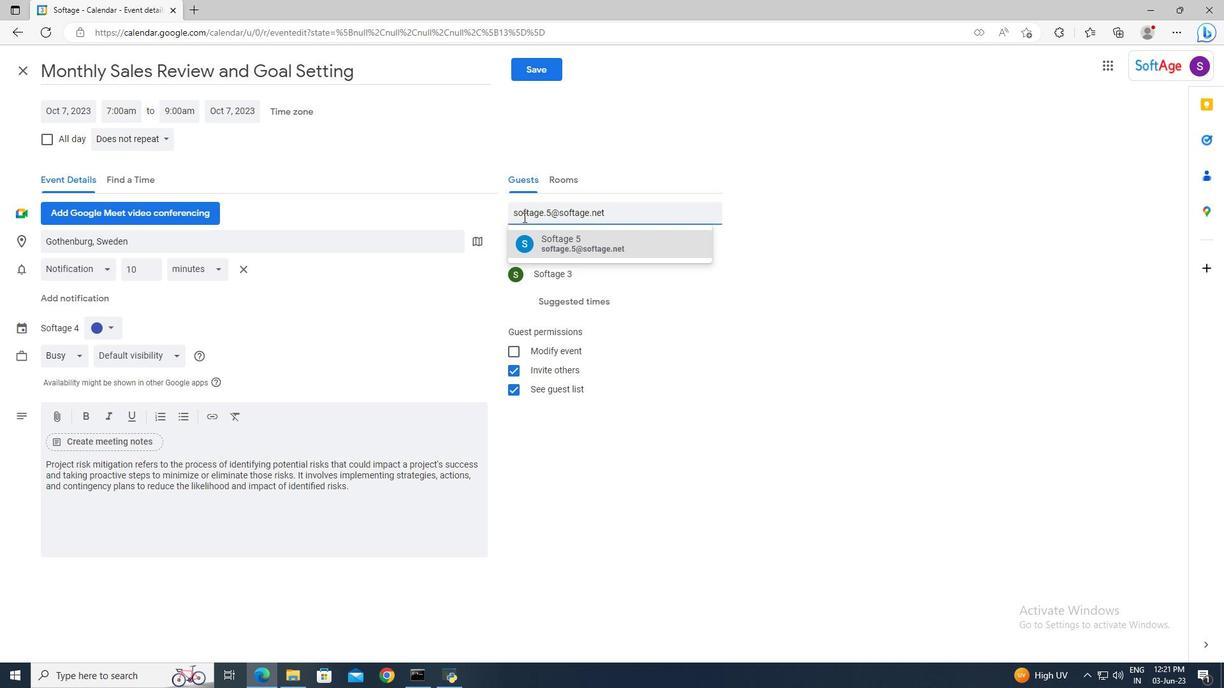 
Action: Mouse moved to (167, 140)
Screenshot: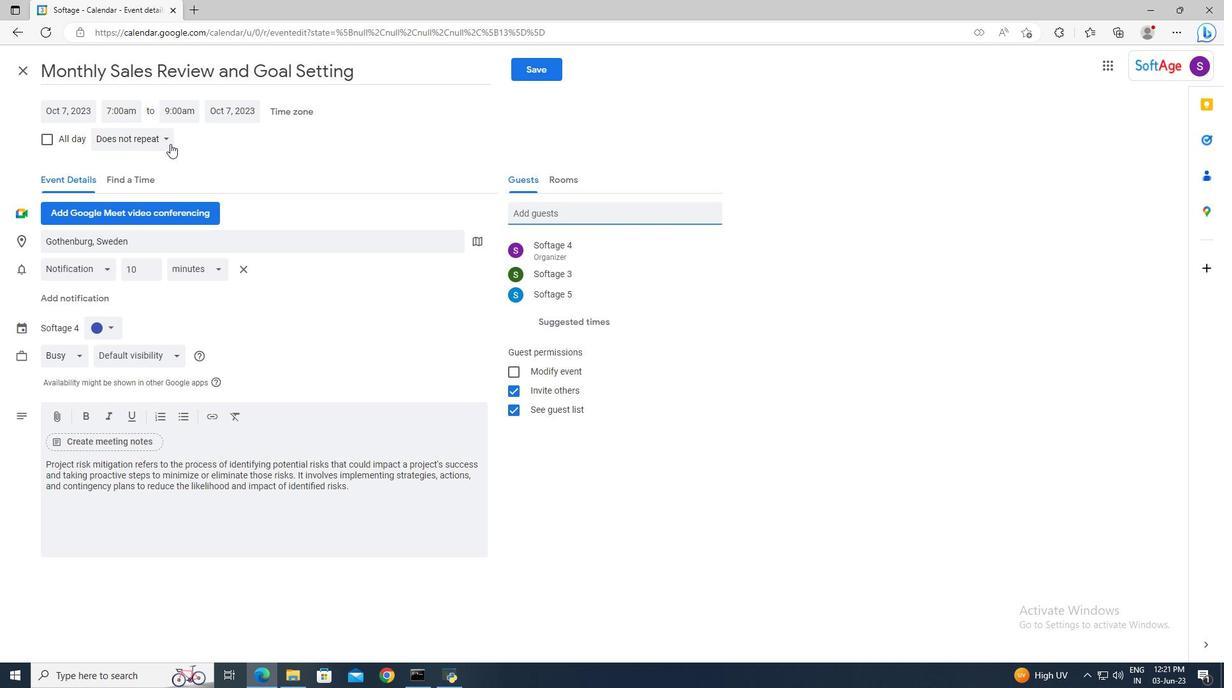 
Action: Mouse pressed left at (167, 140)
Screenshot: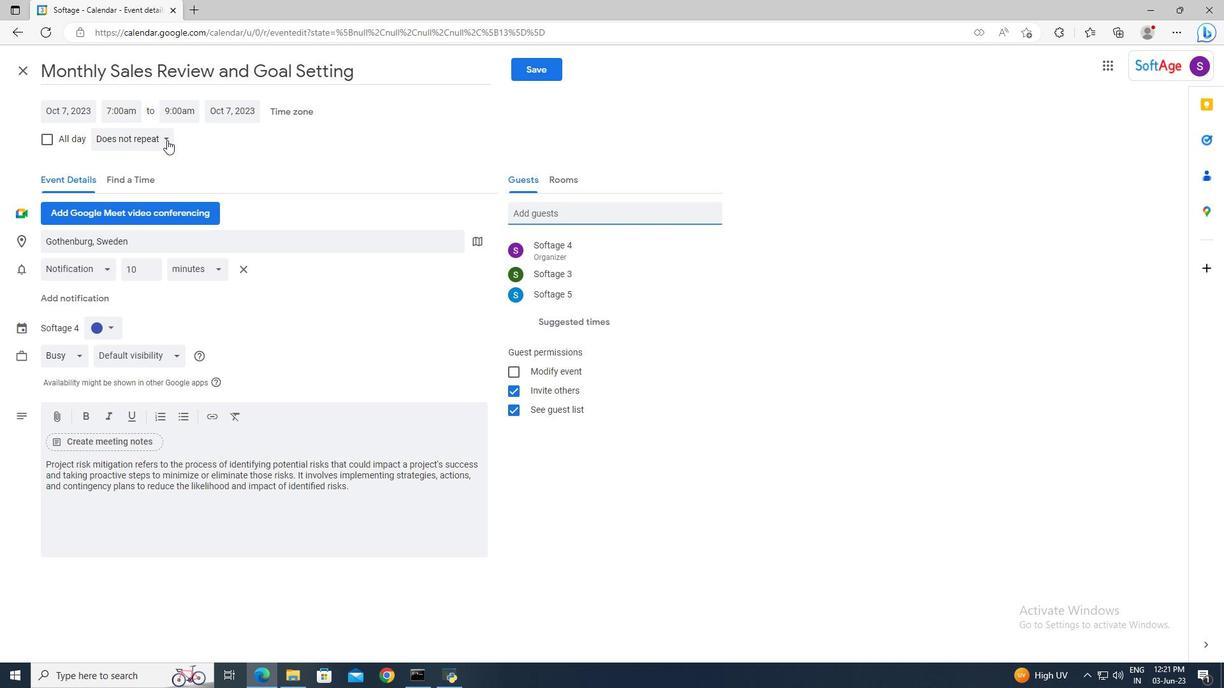 
Action: Mouse moved to (169, 278)
Screenshot: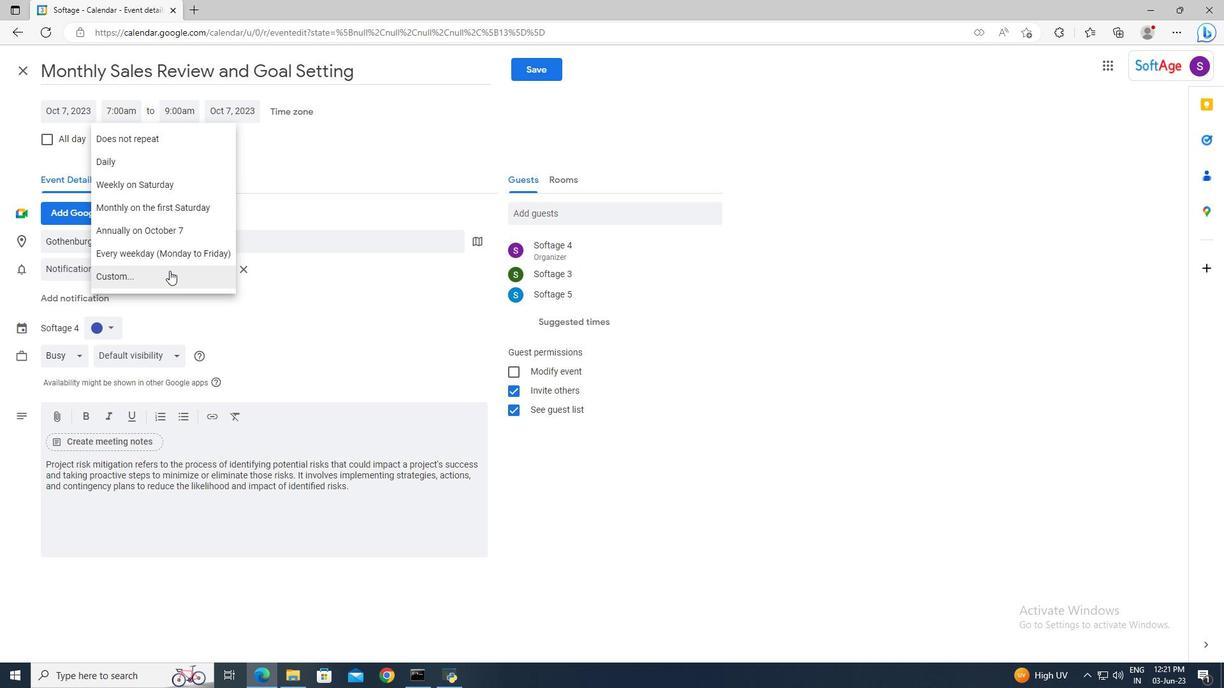 
Action: Mouse pressed left at (169, 278)
Screenshot: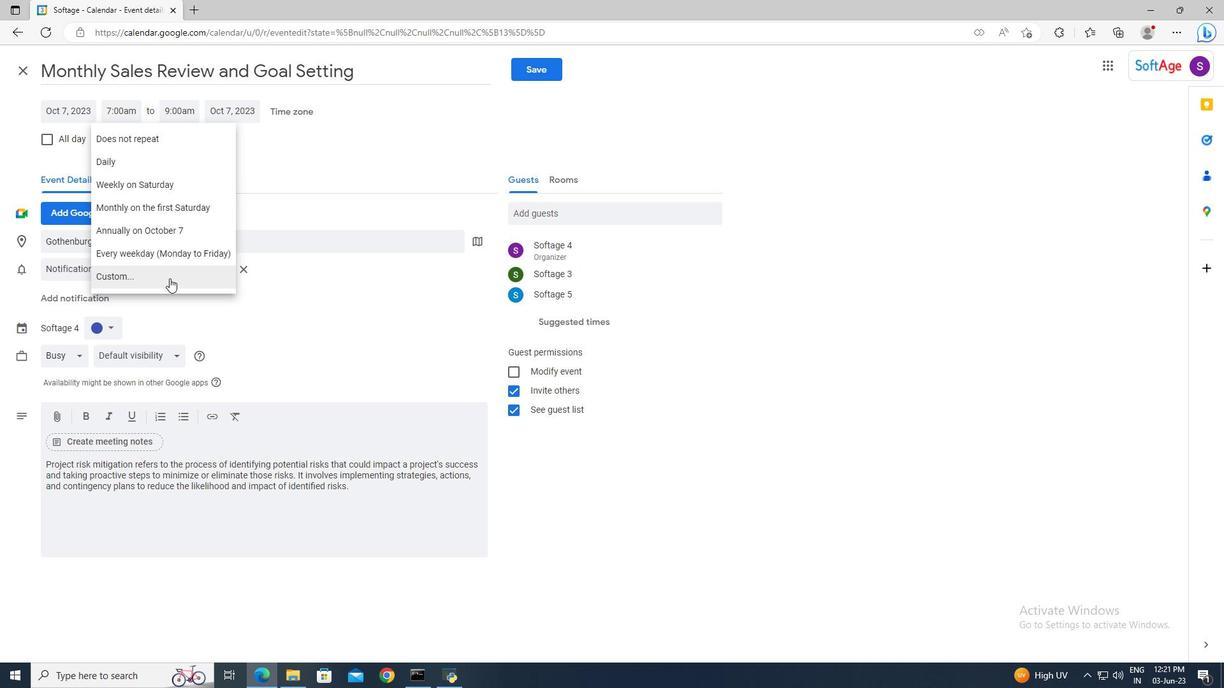
Action: Mouse moved to (514, 328)
Screenshot: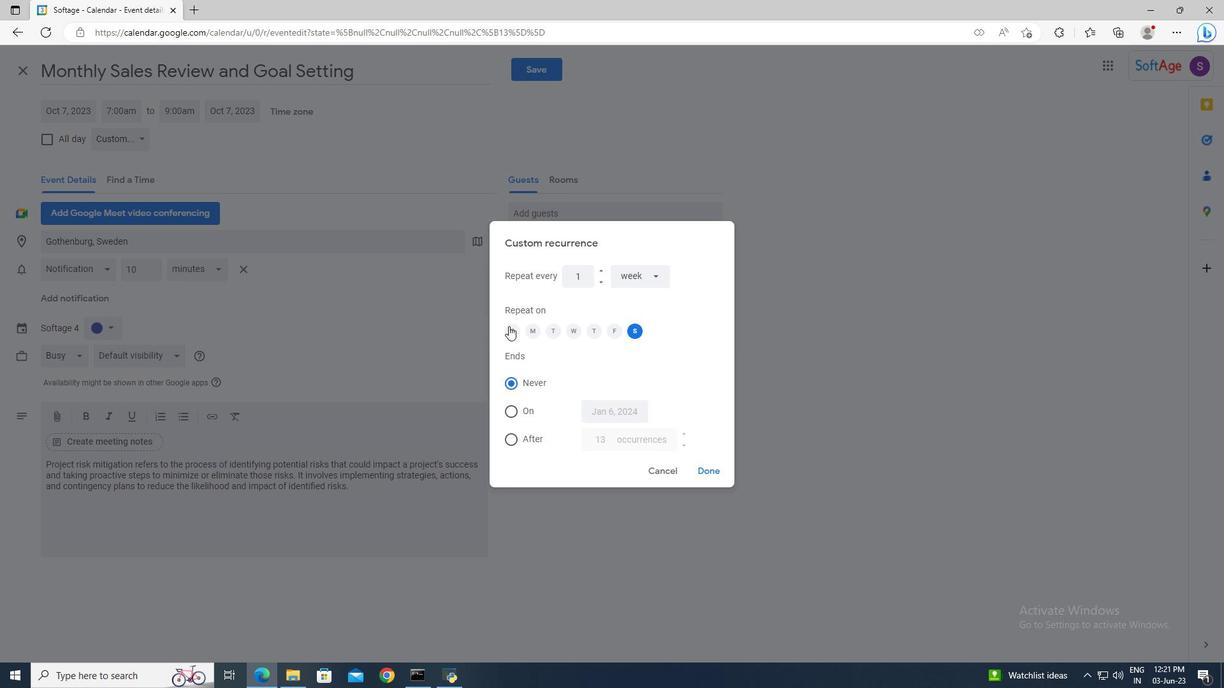 
Action: Mouse pressed left at (514, 328)
Screenshot: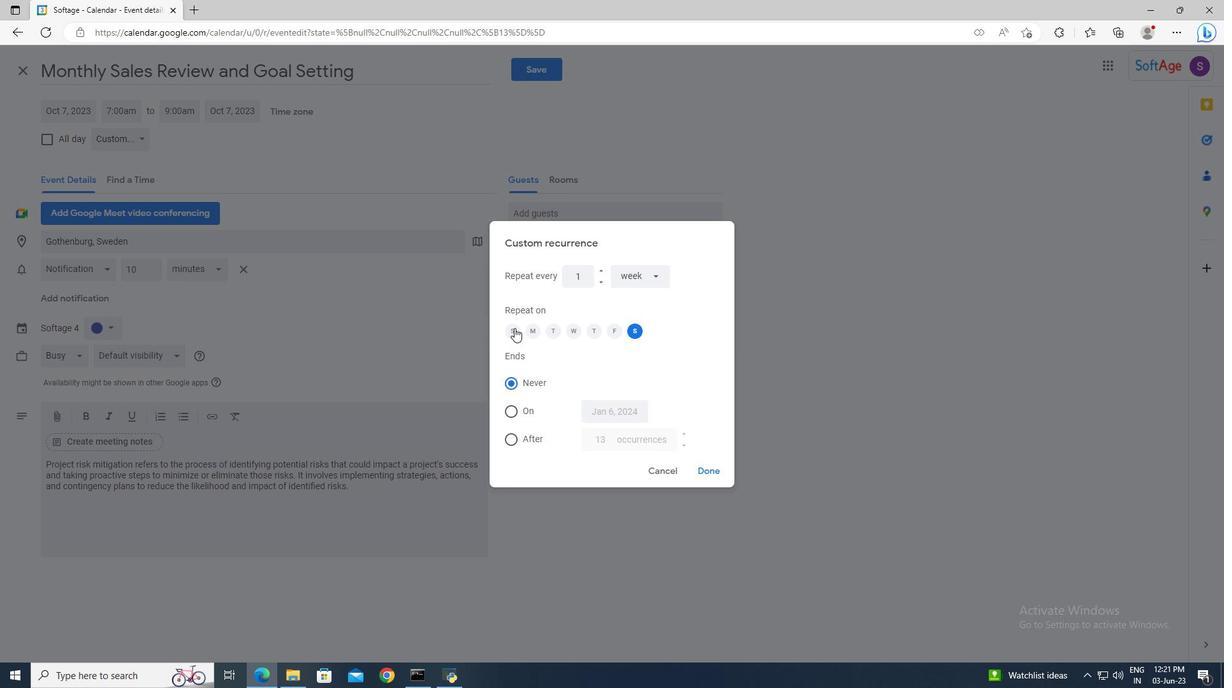 
Action: Mouse moved to (635, 330)
Screenshot: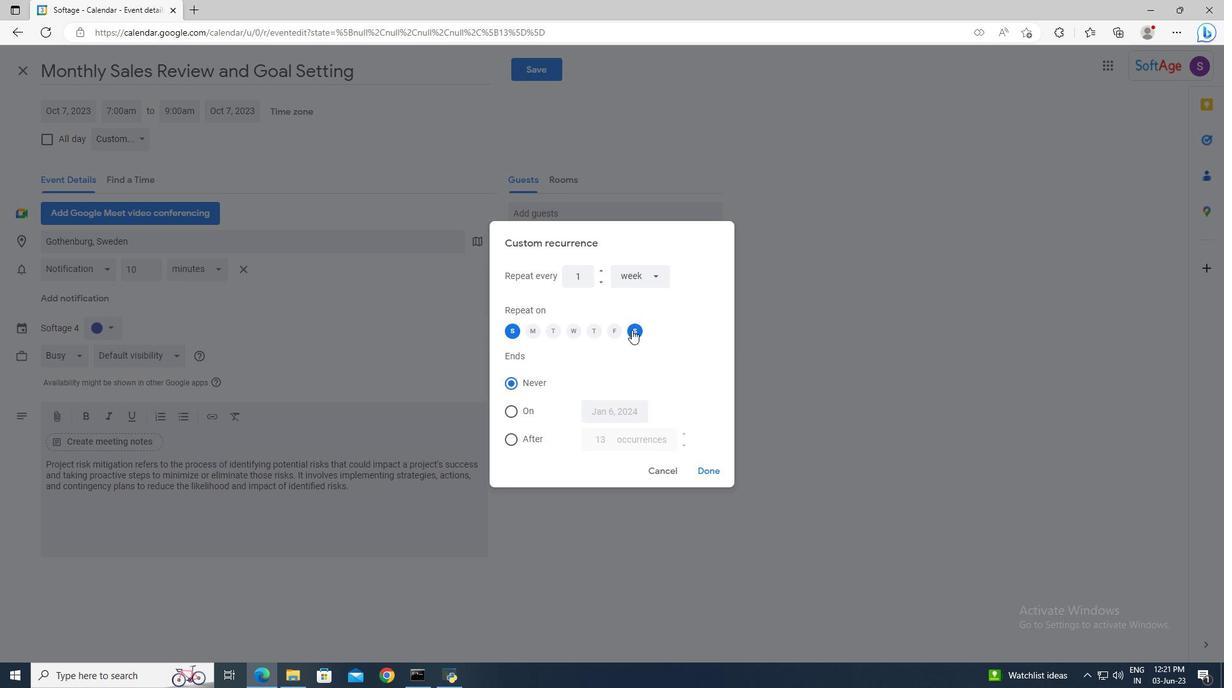 
Action: Mouse pressed left at (635, 330)
Screenshot: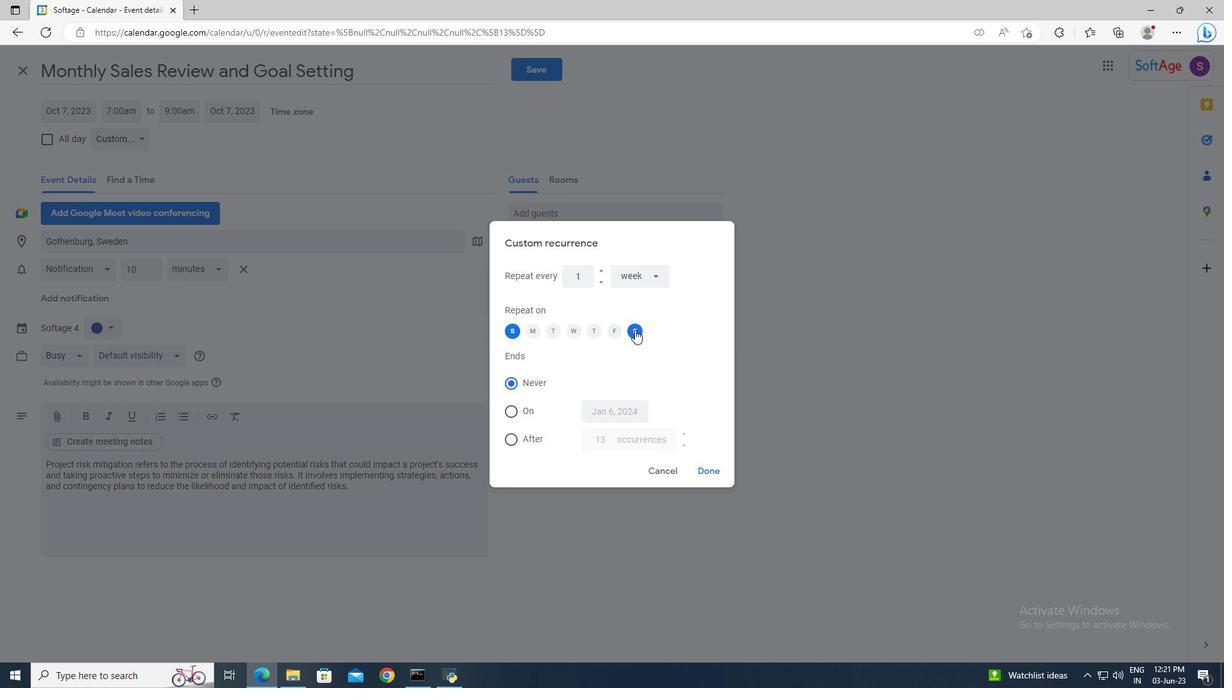 
Action: Mouse moved to (703, 472)
Screenshot: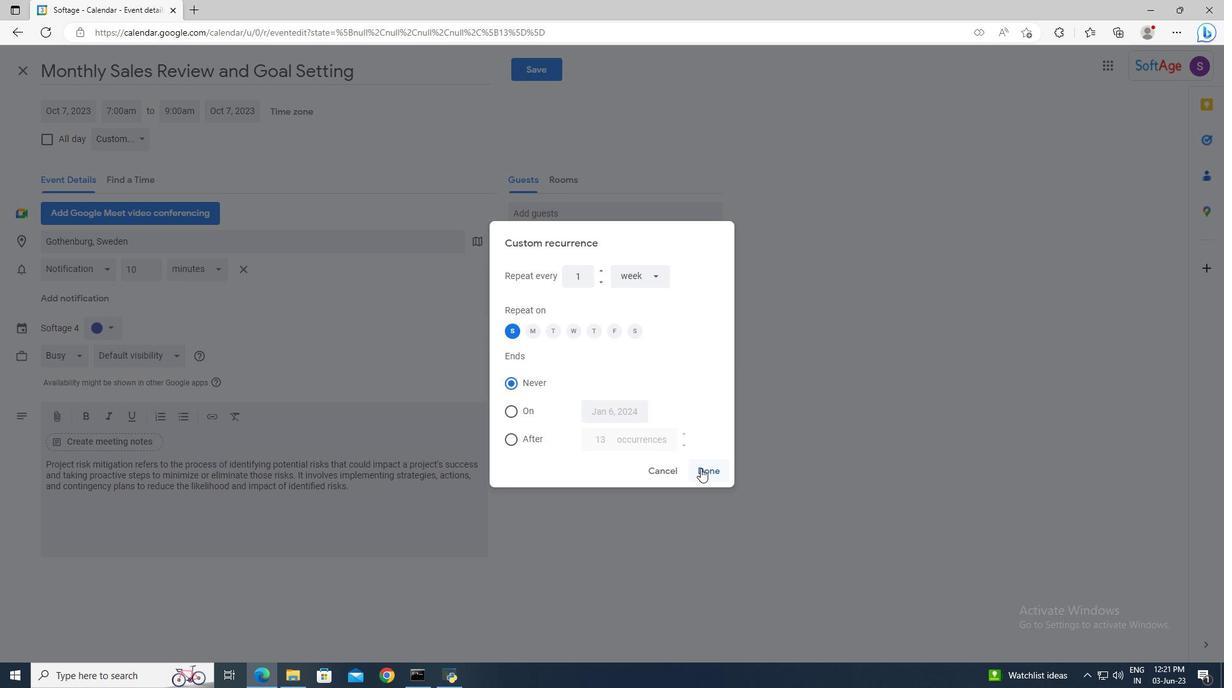 
Action: Mouse pressed left at (703, 472)
Screenshot: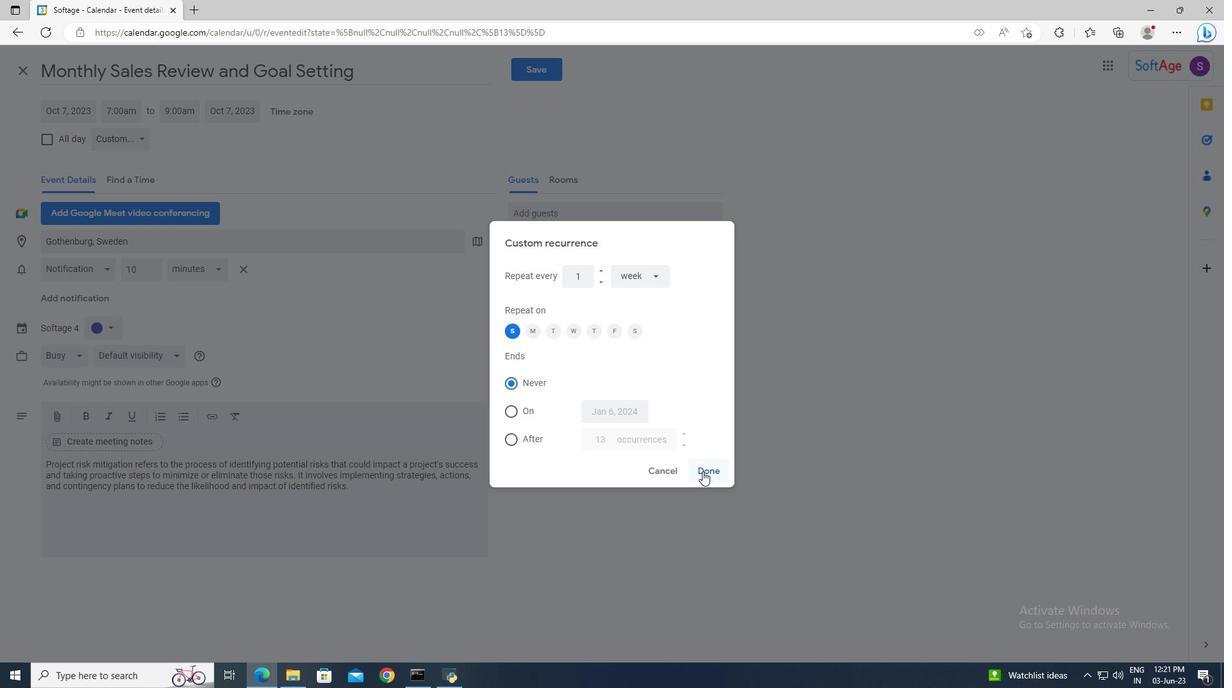 
Action: Mouse moved to (537, 67)
Screenshot: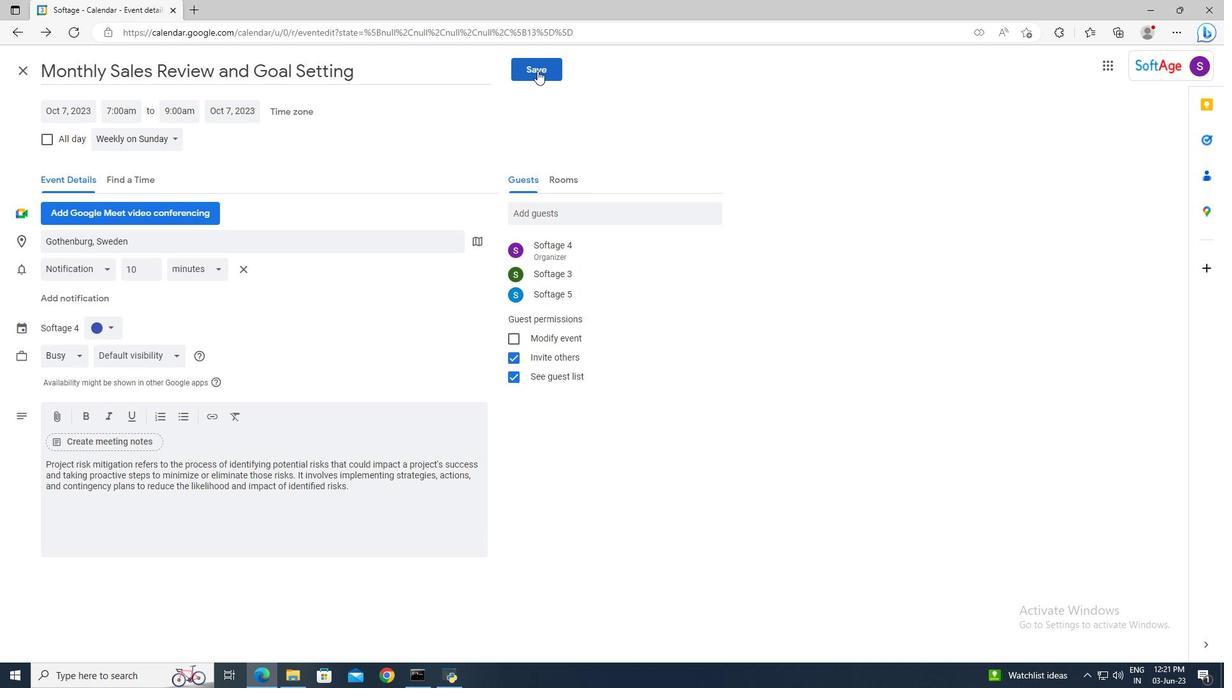 
Action: Mouse pressed left at (537, 67)
Screenshot: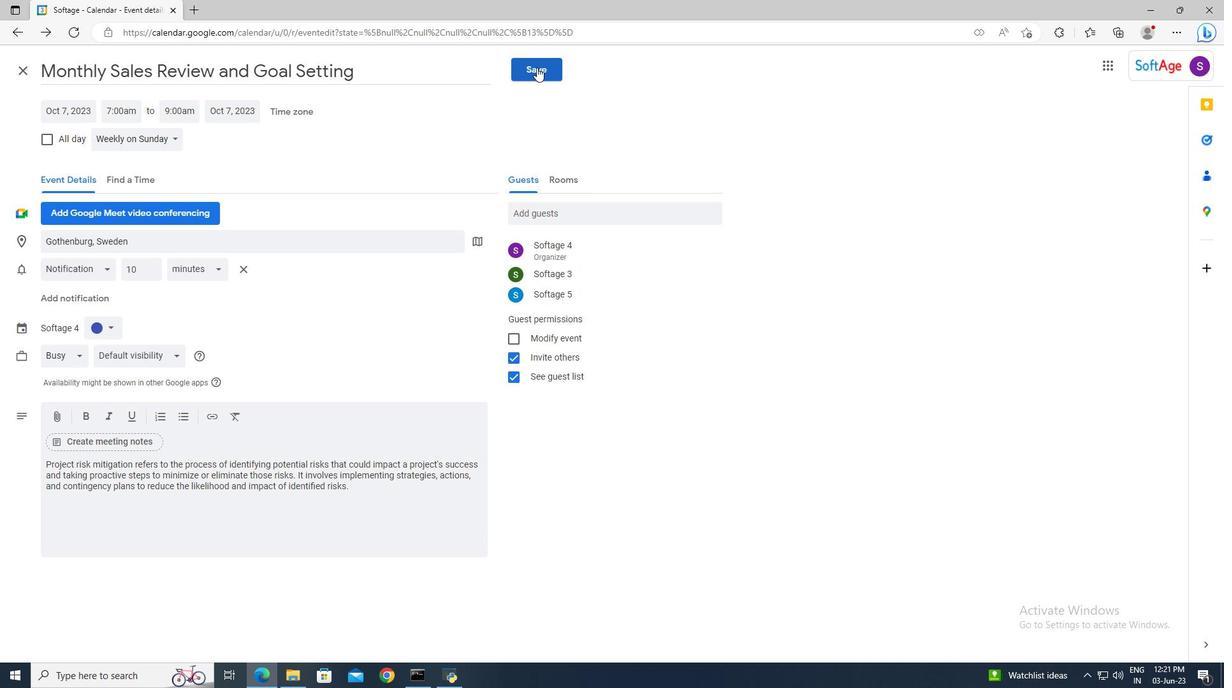 
Action: Mouse moved to (722, 383)
Screenshot: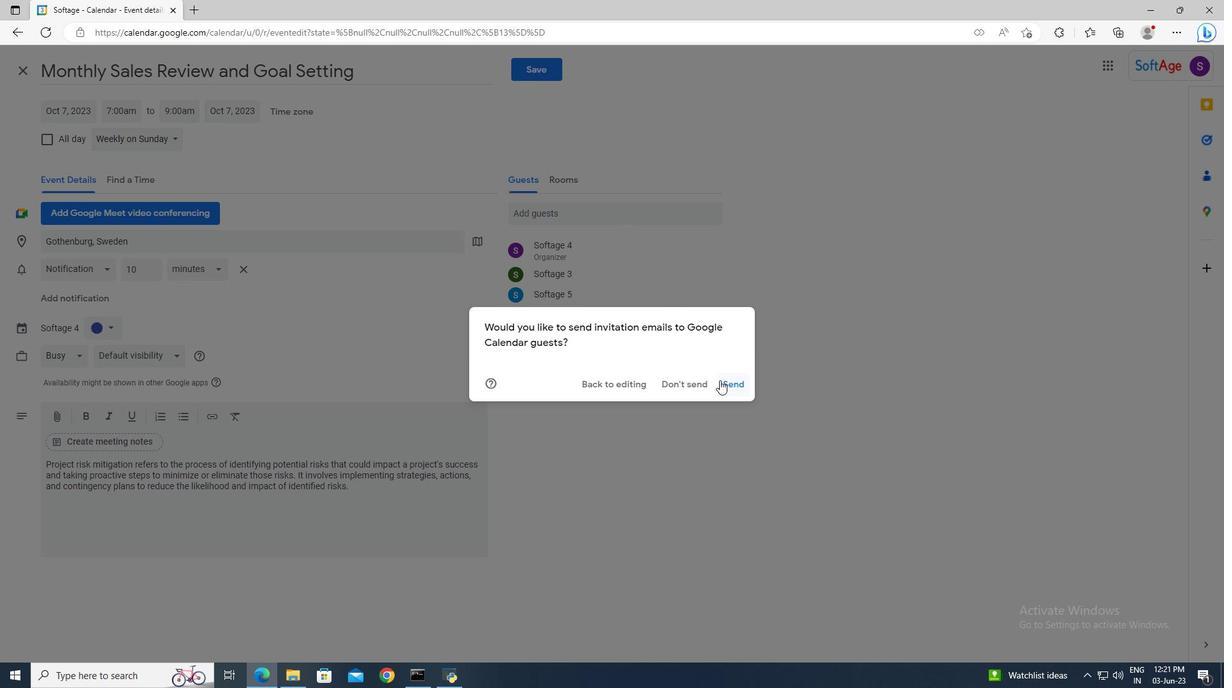 
Action: Mouse pressed left at (722, 383)
Screenshot: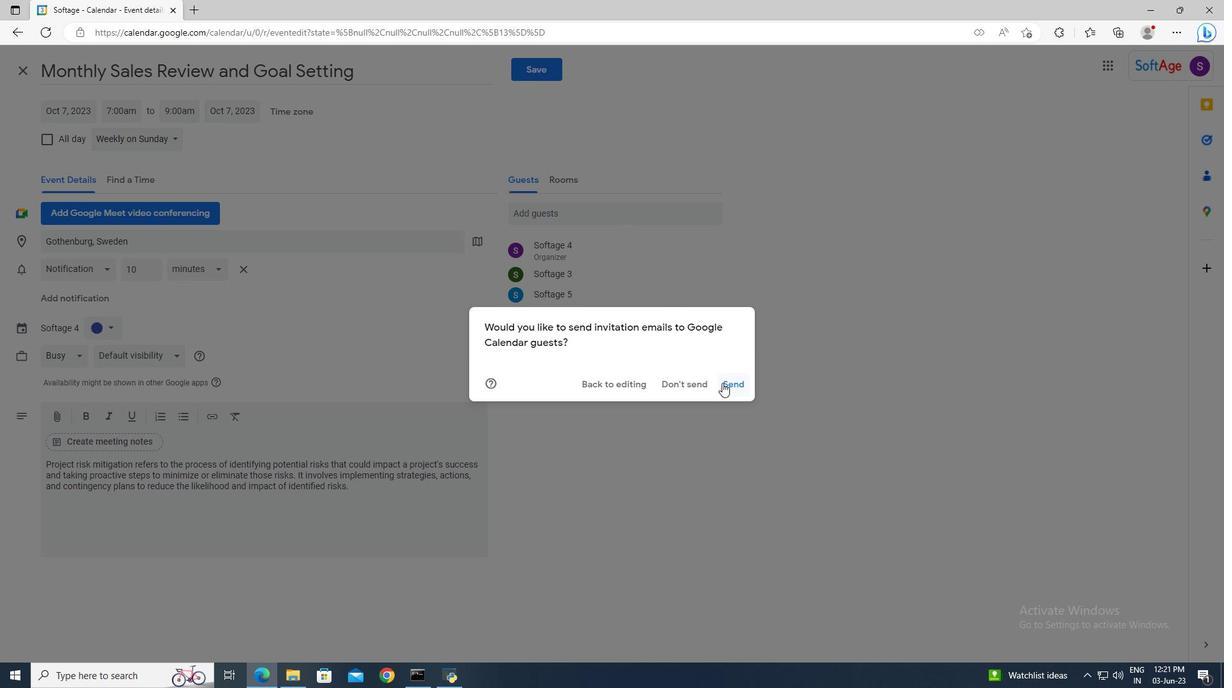 
